 Task: Create a due date automation trigger when advanced on, 2 hours before a card is due add fields without custom field "Resume" set to 10.
Action: Mouse moved to (1209, 347)
Screenshot: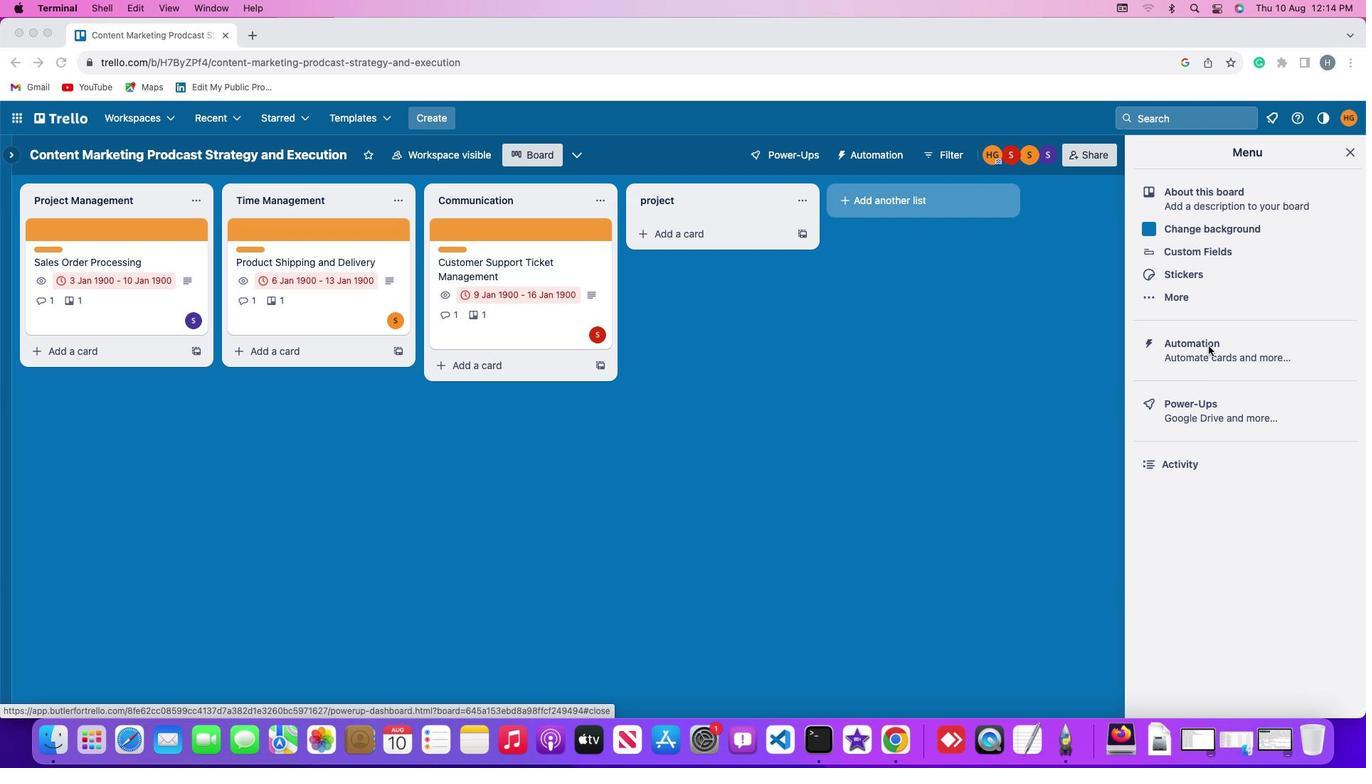 
Action: Mouse pressed left at (1209, 347)
Screenshot: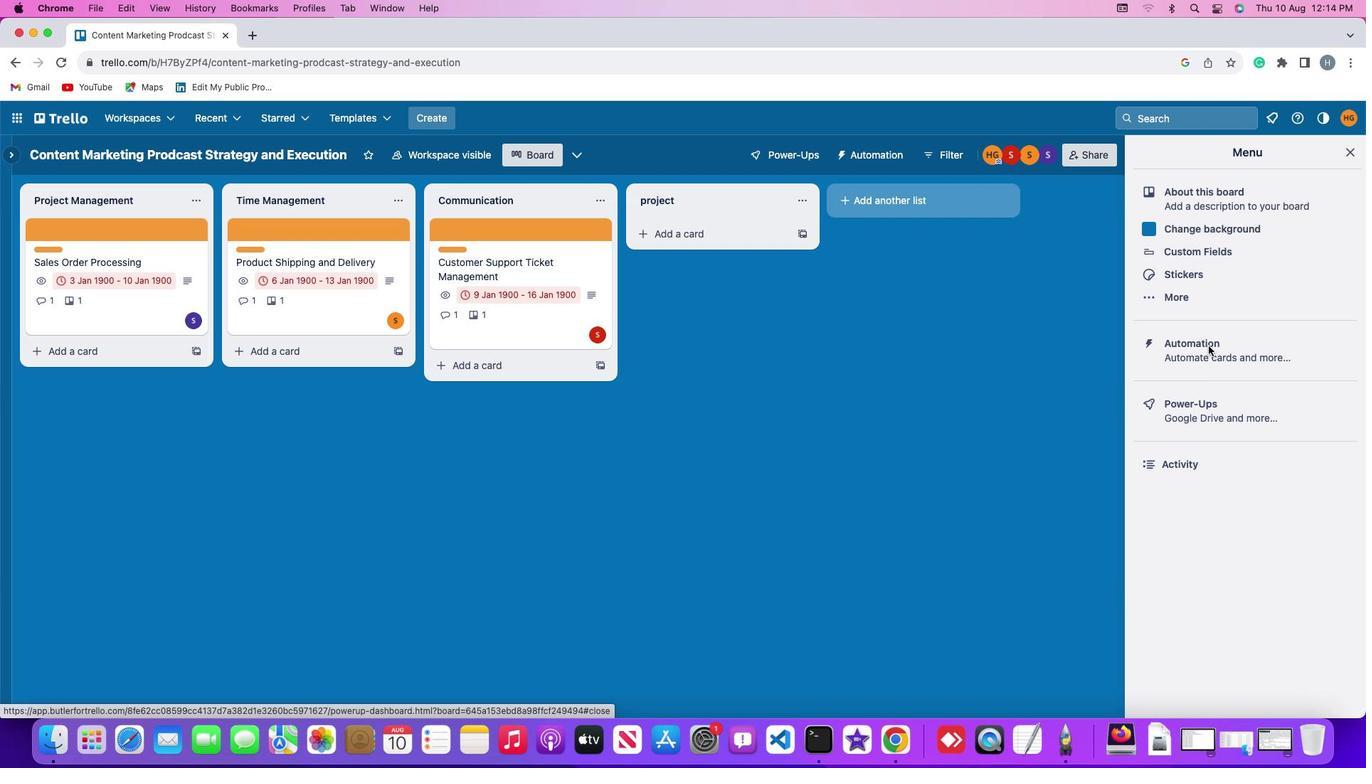 
Action: Mouse pressed left at (1209, 347)
Screenshot: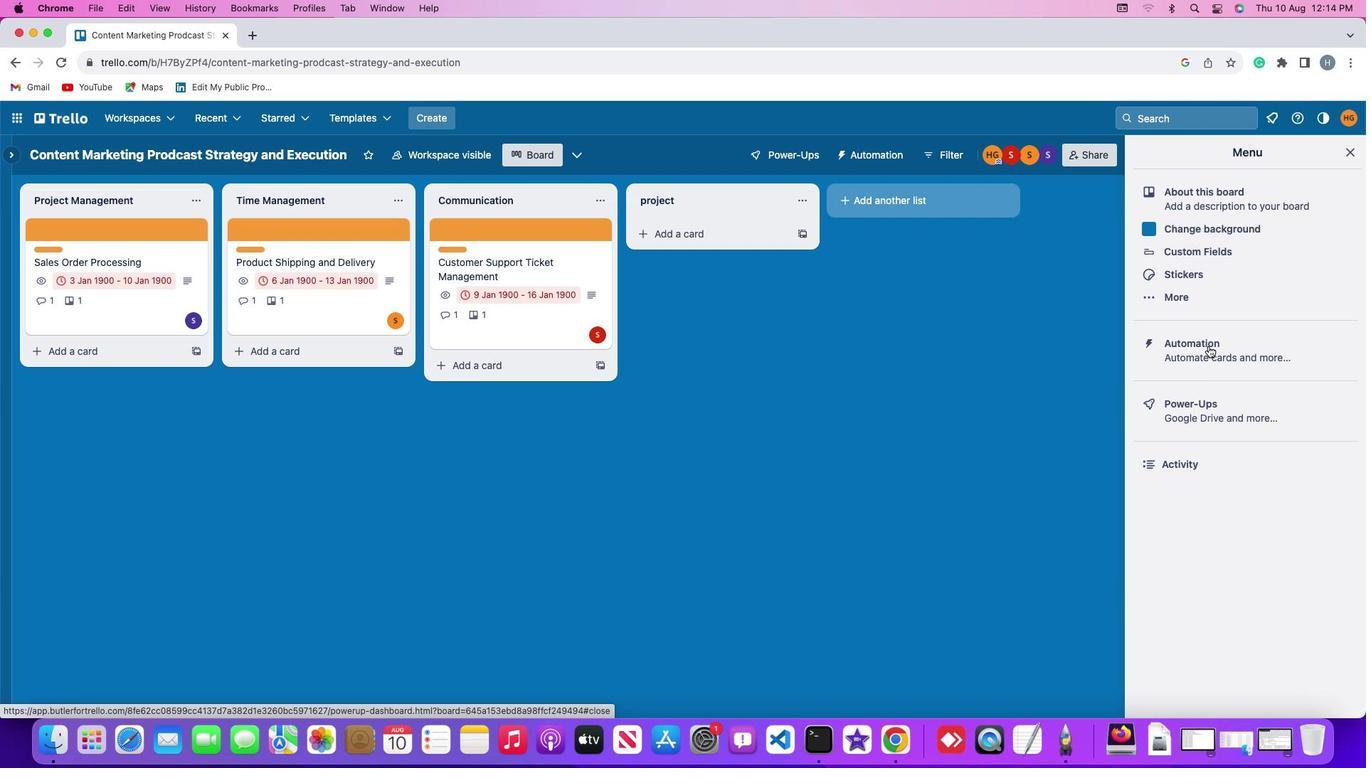 
Action: Mouse moved to (72, 332)
Screenshot: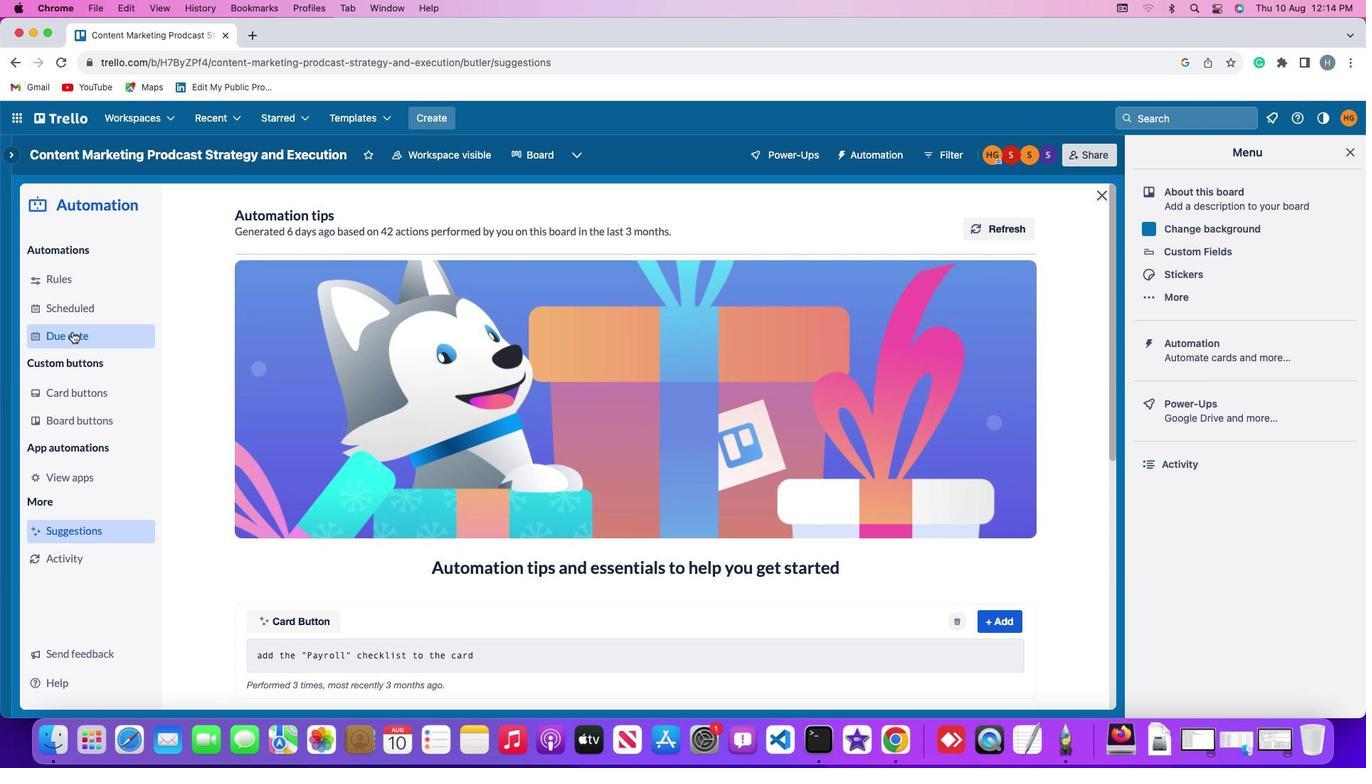 
Action: Mouse pressed left at (72, 332)
Screenshot: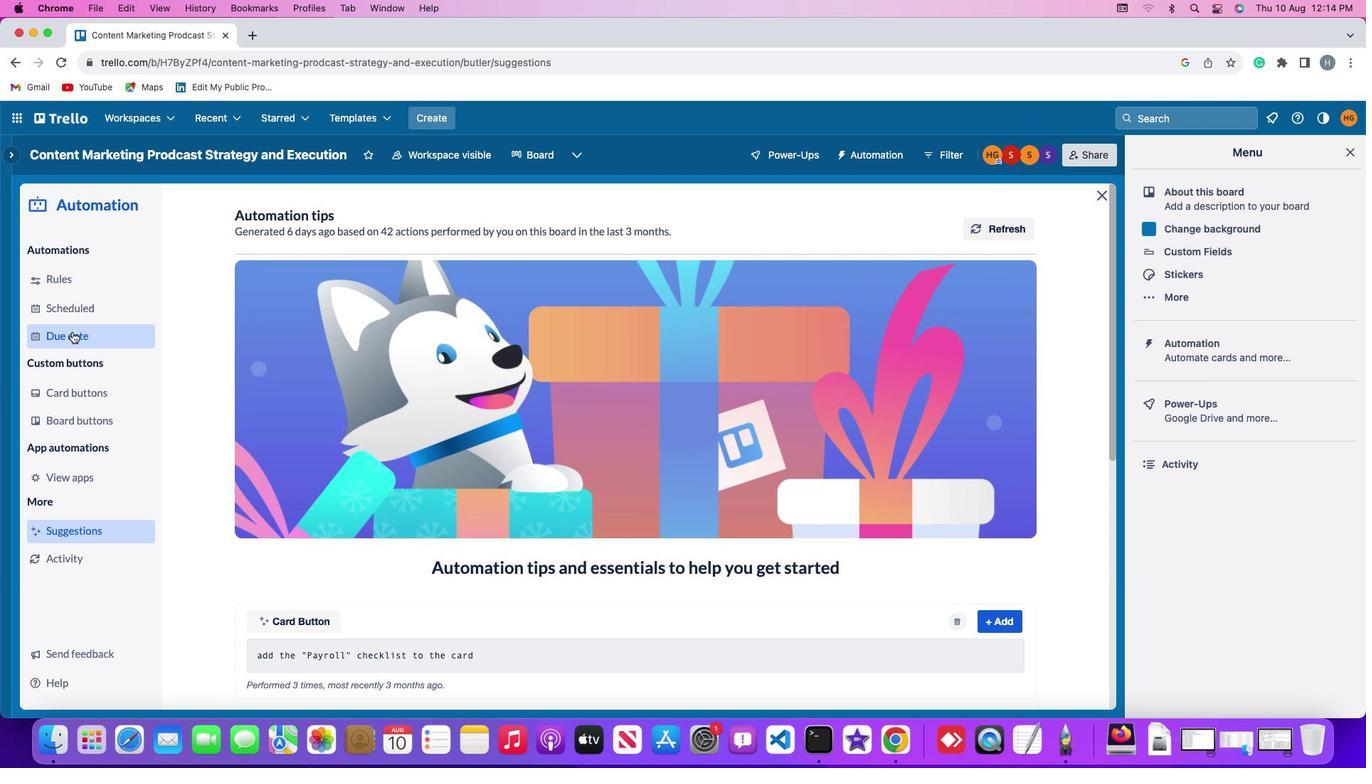 
Action: Mouse moved to (954, 226)
Screenshot: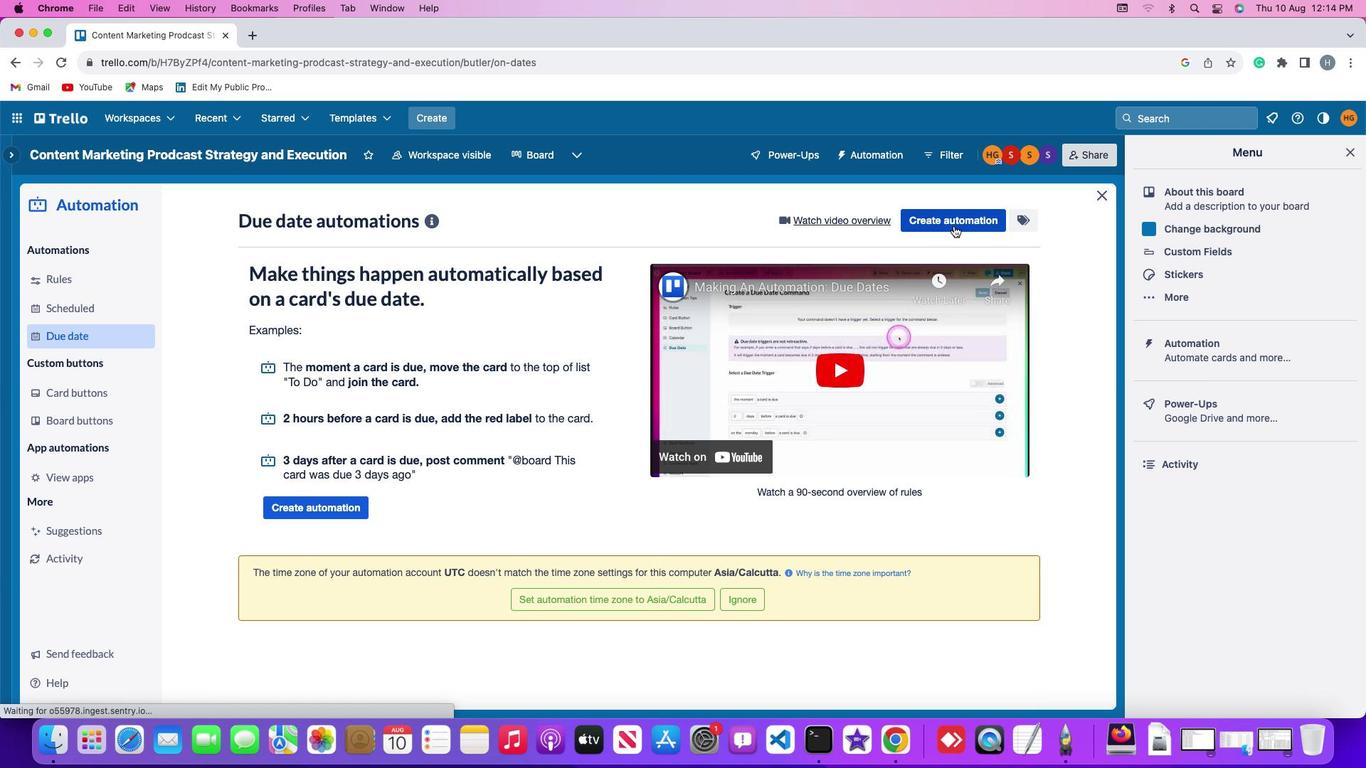 
Action: Mouse pressed left at (954, 226)
Screenshot: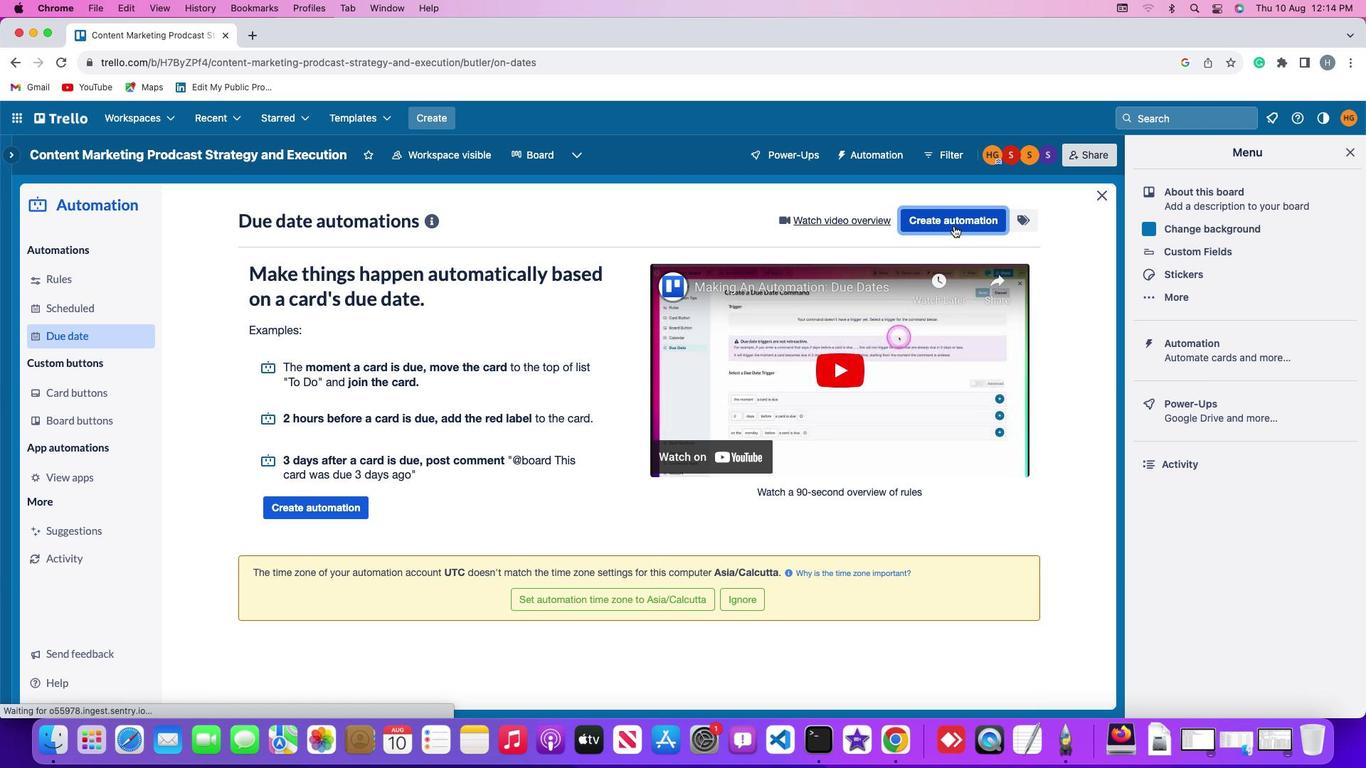 
Action: Mouse moved to (305, 364)
Screenshot: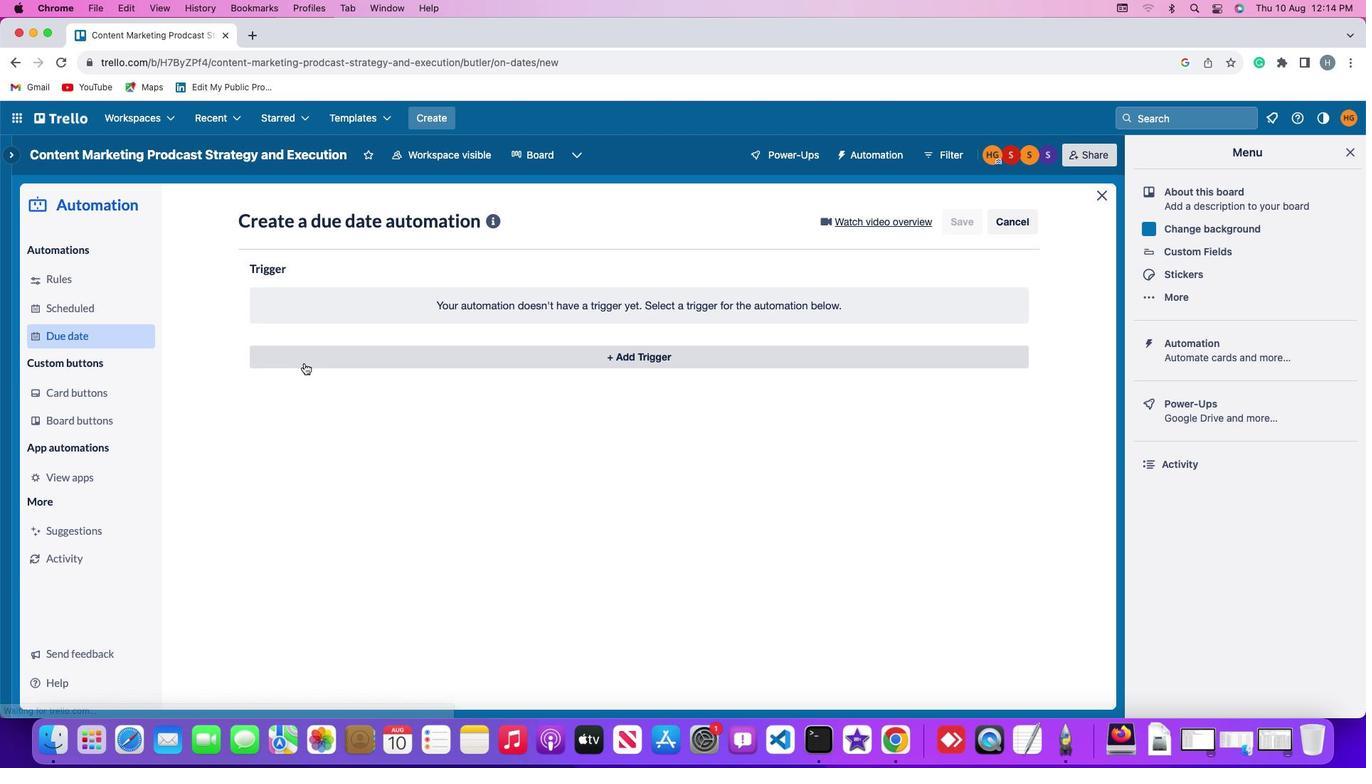 
Action: Mouse pressed left at (305, 364)
Screenshot: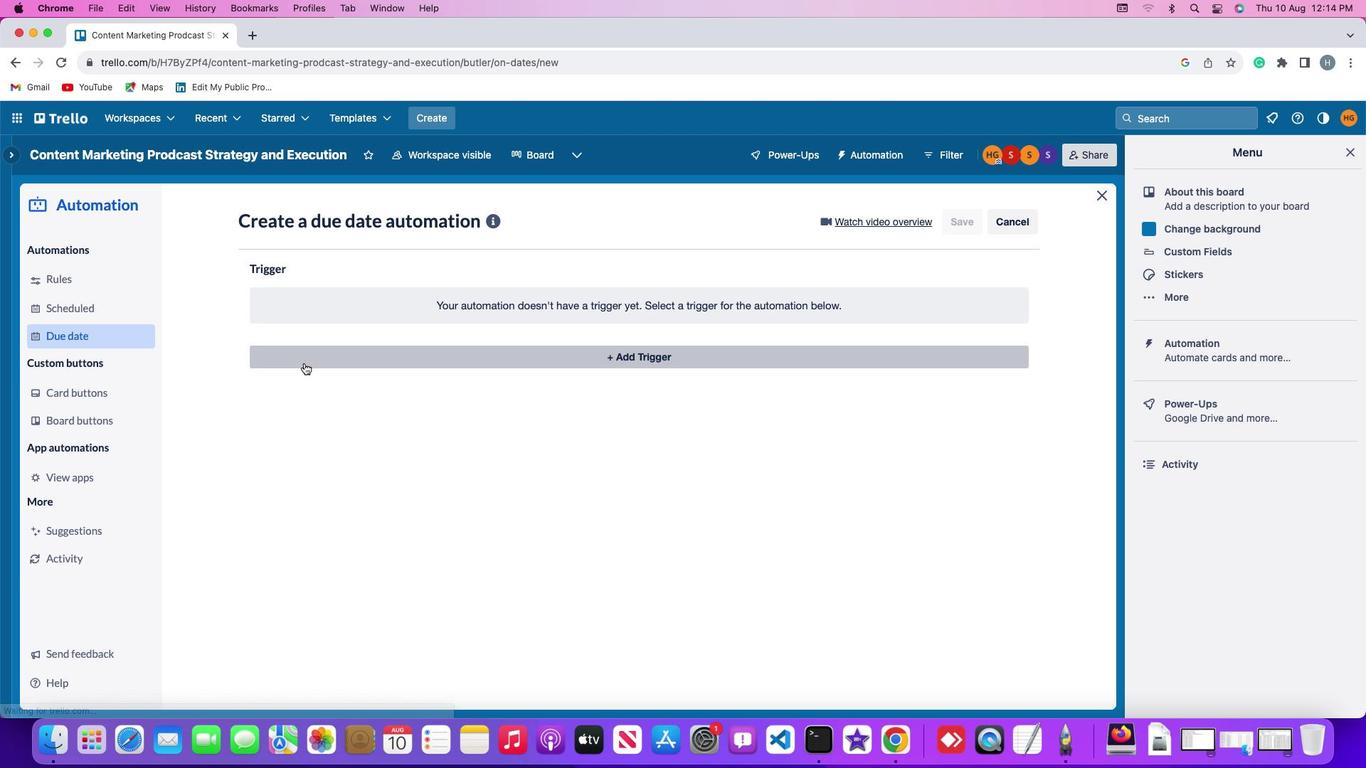 
Action: Mouse moved to (281, 569)
Screenshot: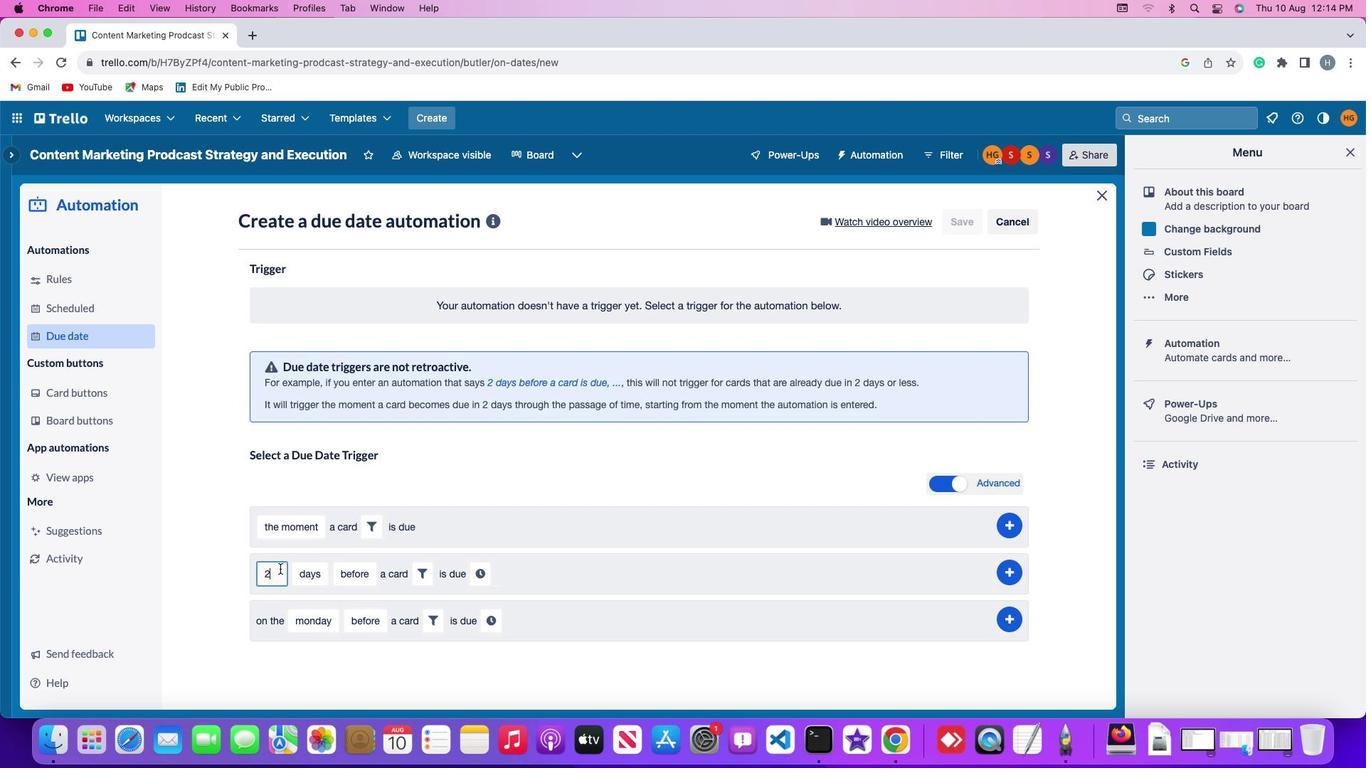 
Action: Mouse pressed left at (281, 569)
Screenshot: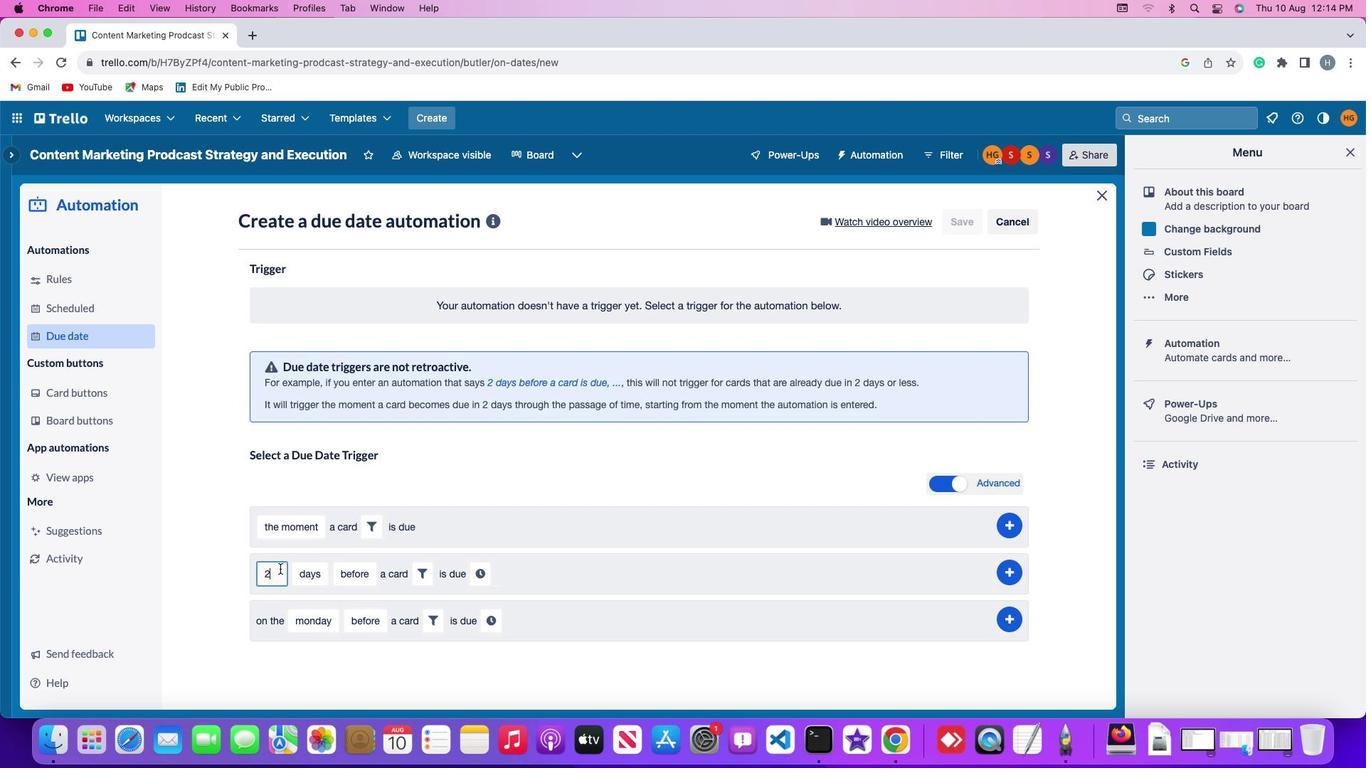 
Action: Mouse moved to (281, 564)
Screenshot: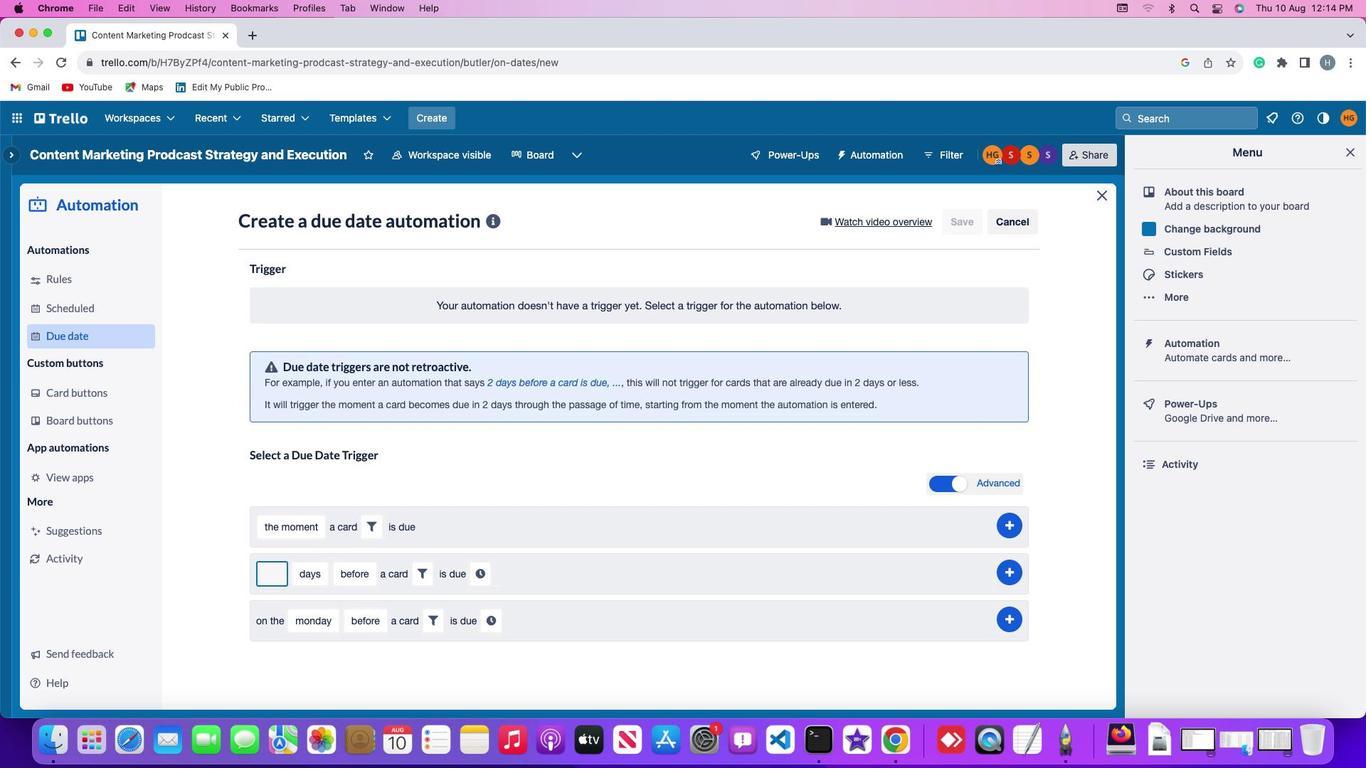 
Action: Key pressed Key.backspace
Screenshot: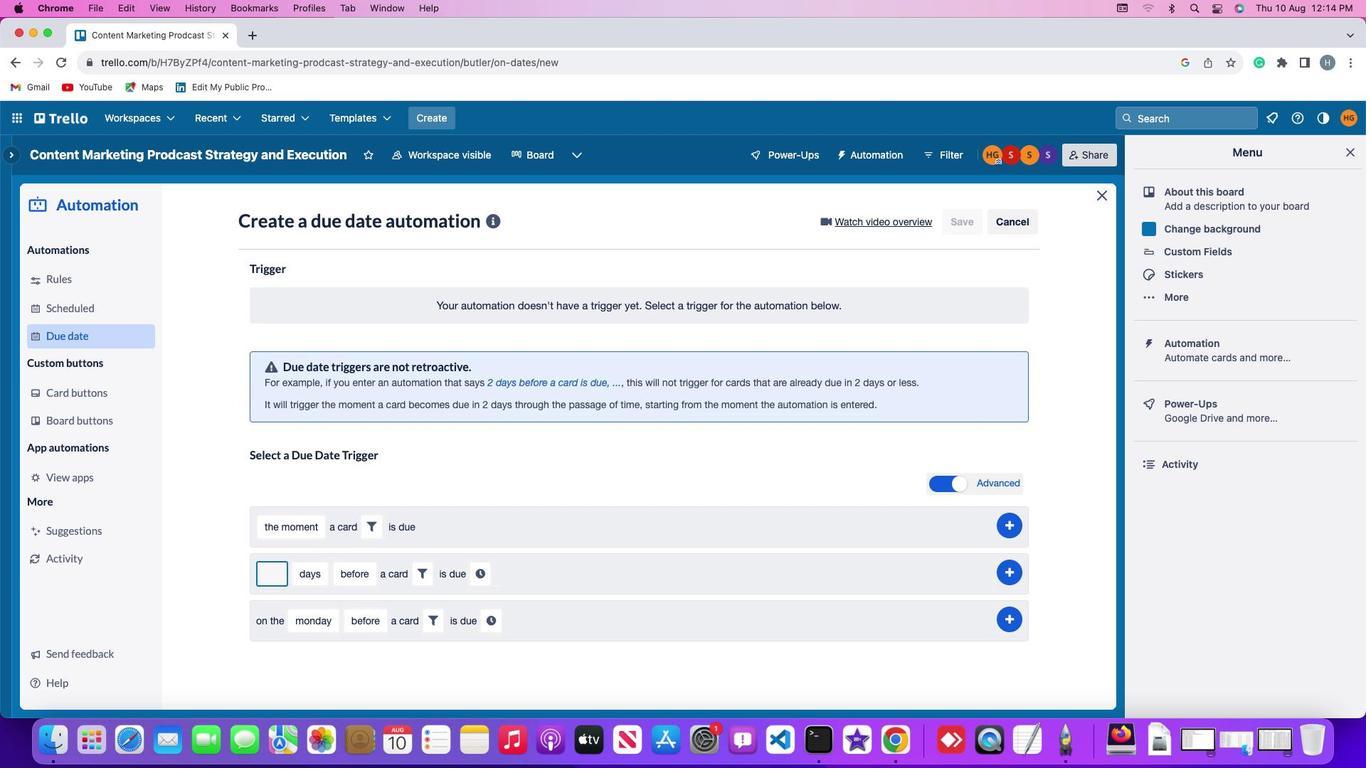 
Action: Mouse moved to (282, 564)
Screenshot: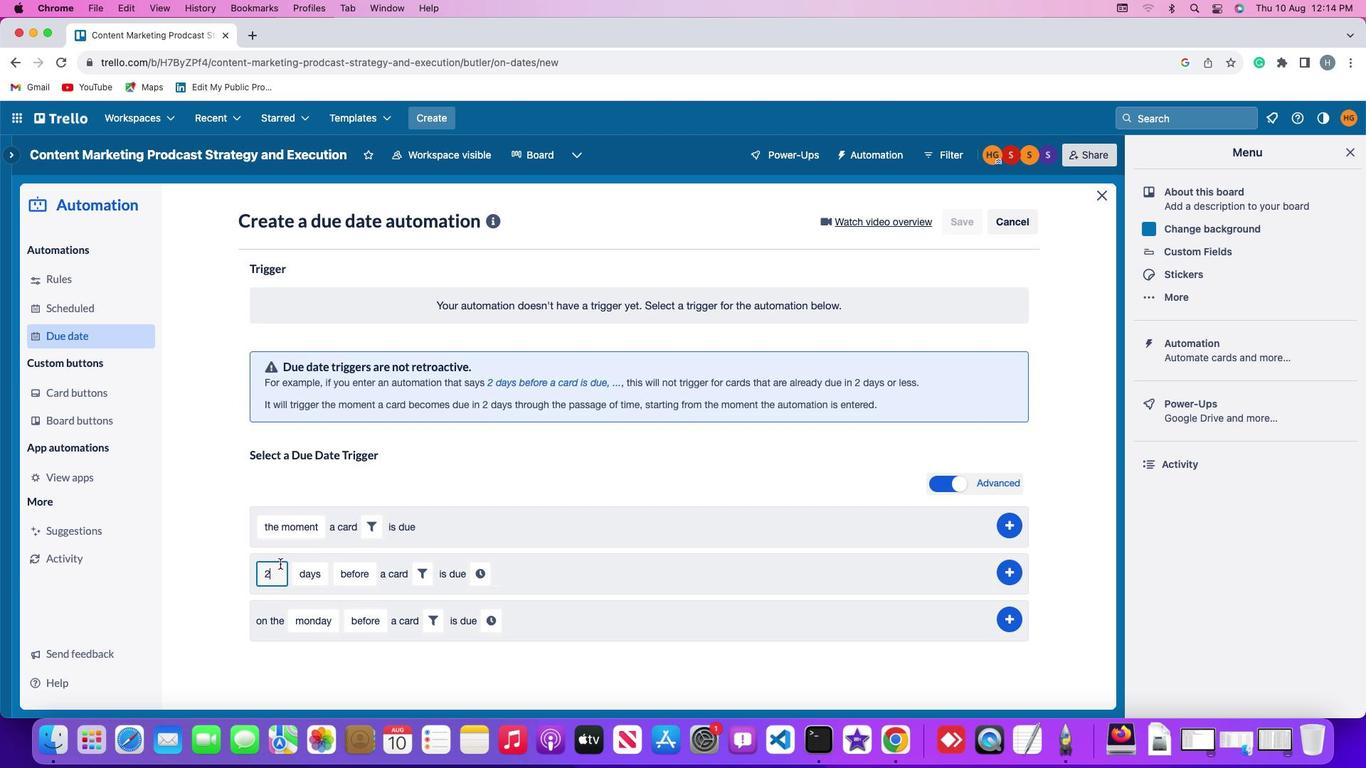 
Action: Key pressed '2'
Screenshot: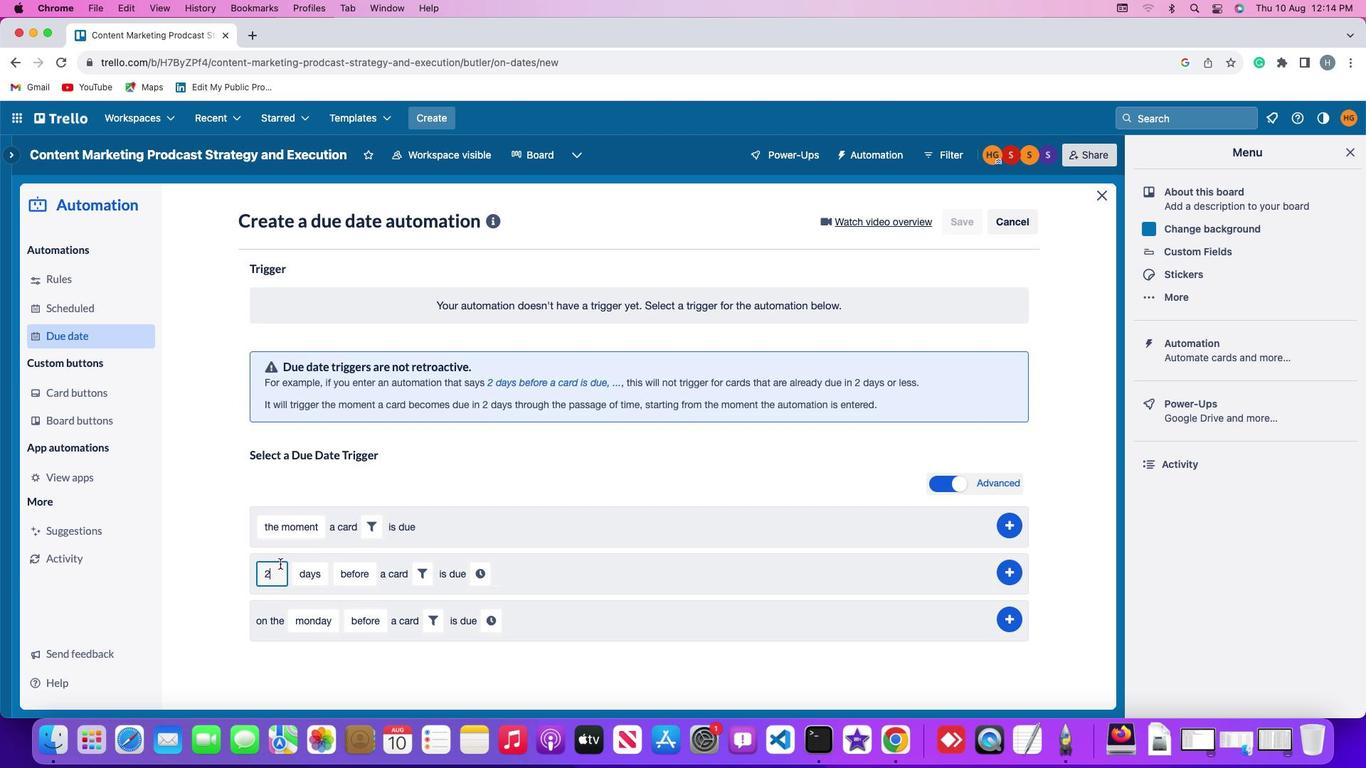 
Action: Mouse moved to (304, 569)
Screenshot: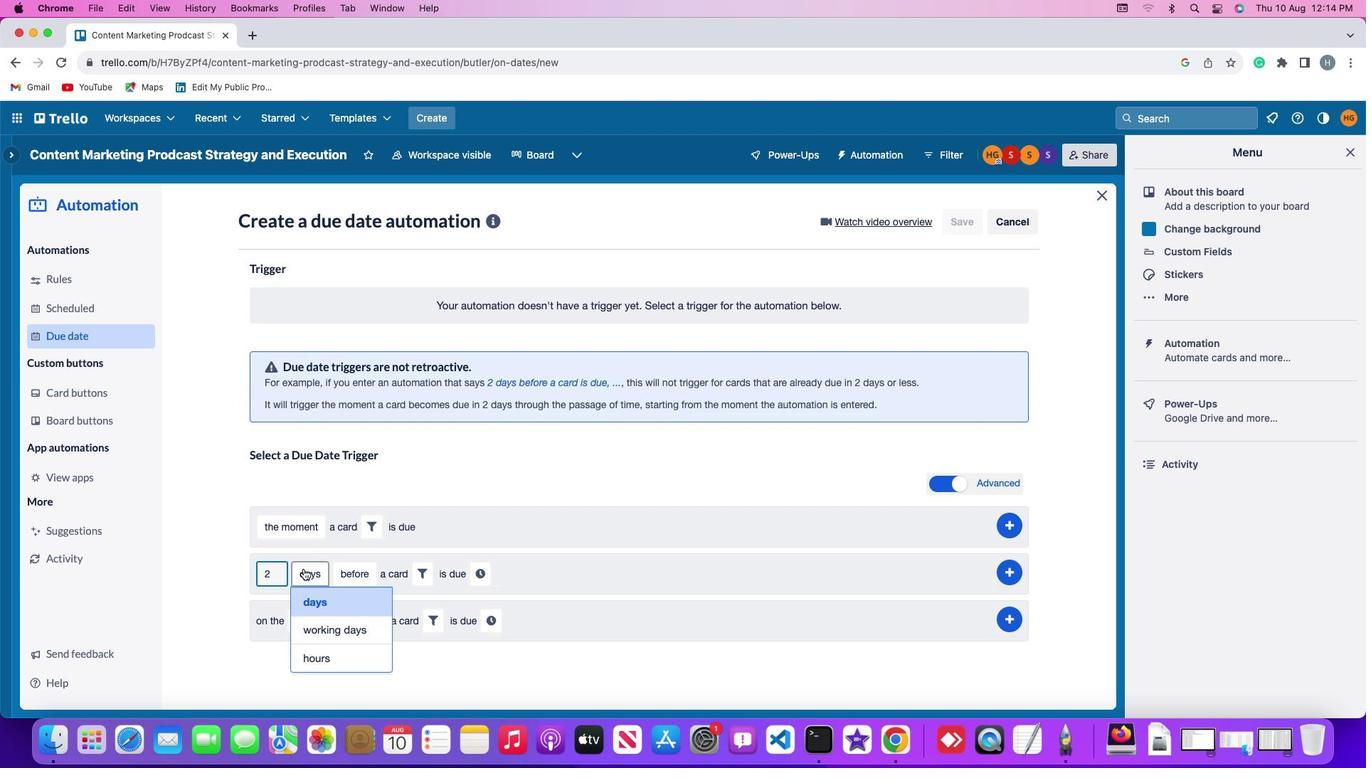 
Action: Mouse pressed left at (304, 569)
Screenshot: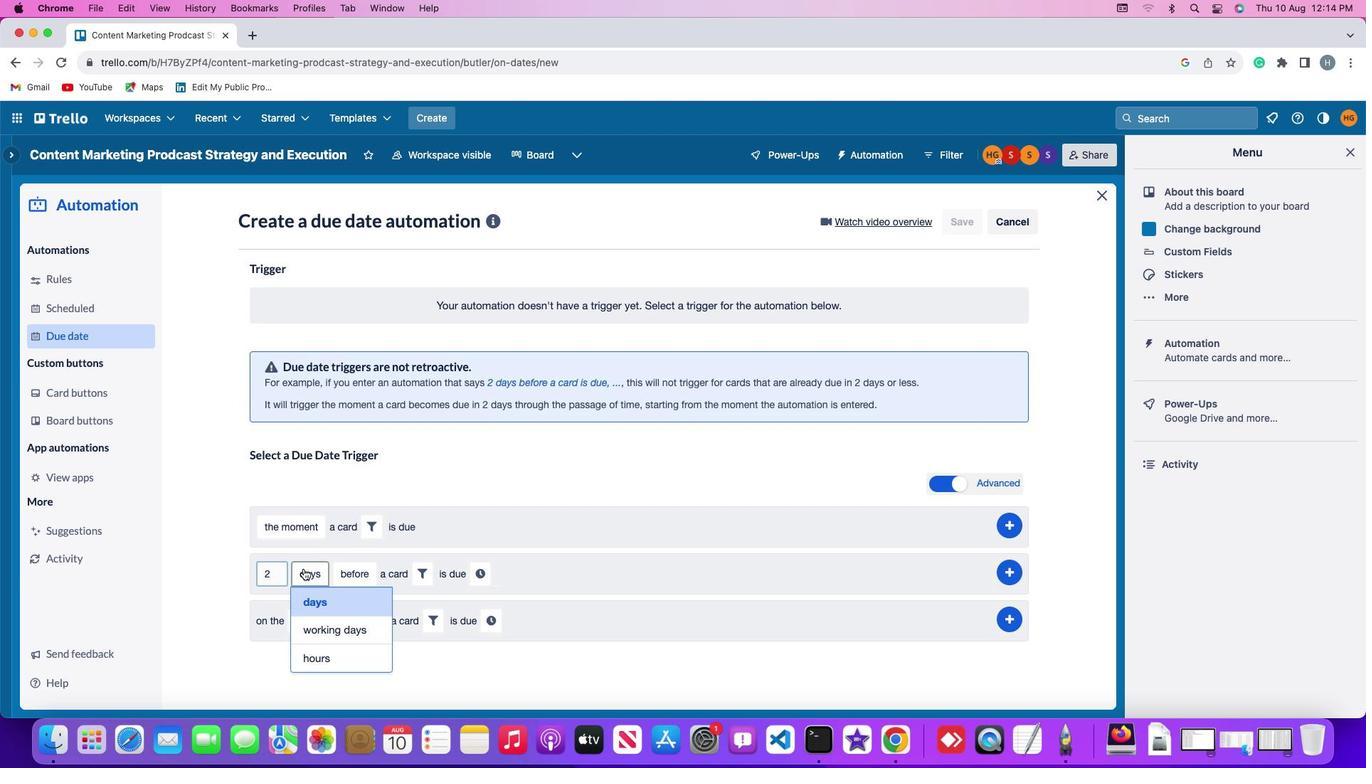 
Action: Mouse moved to (318, 656)
Screenshot: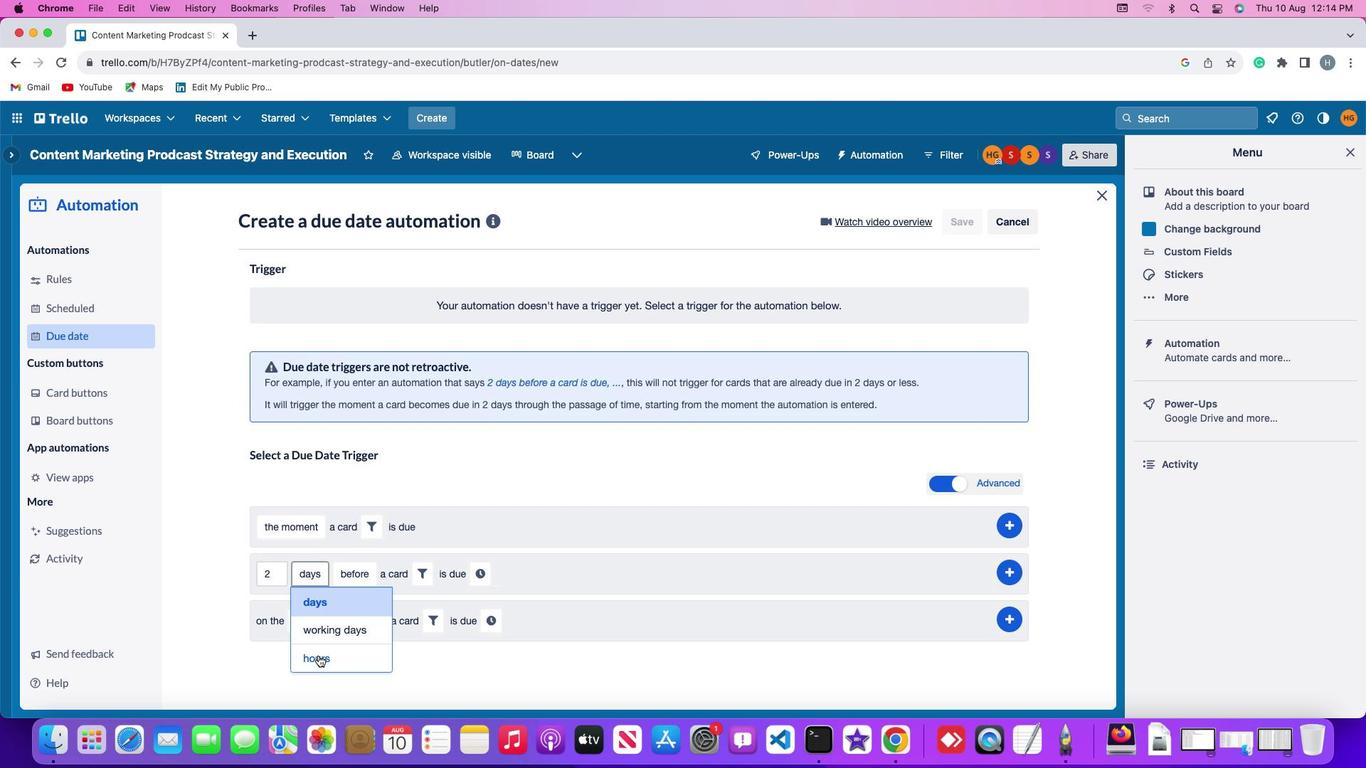 
Action: Mouse pressed left at (318, 656)
Screenshot: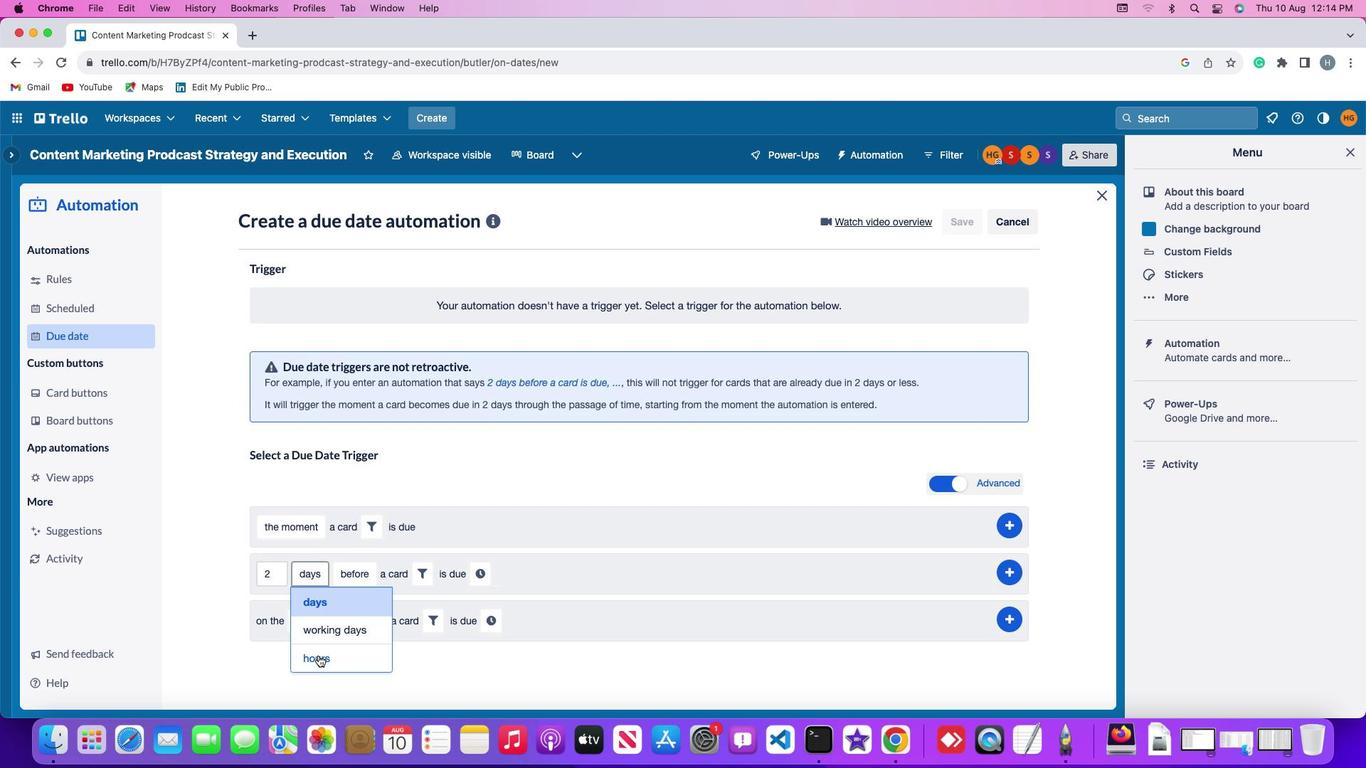
Action: Mouse moved to (360, 577)
Screenshot: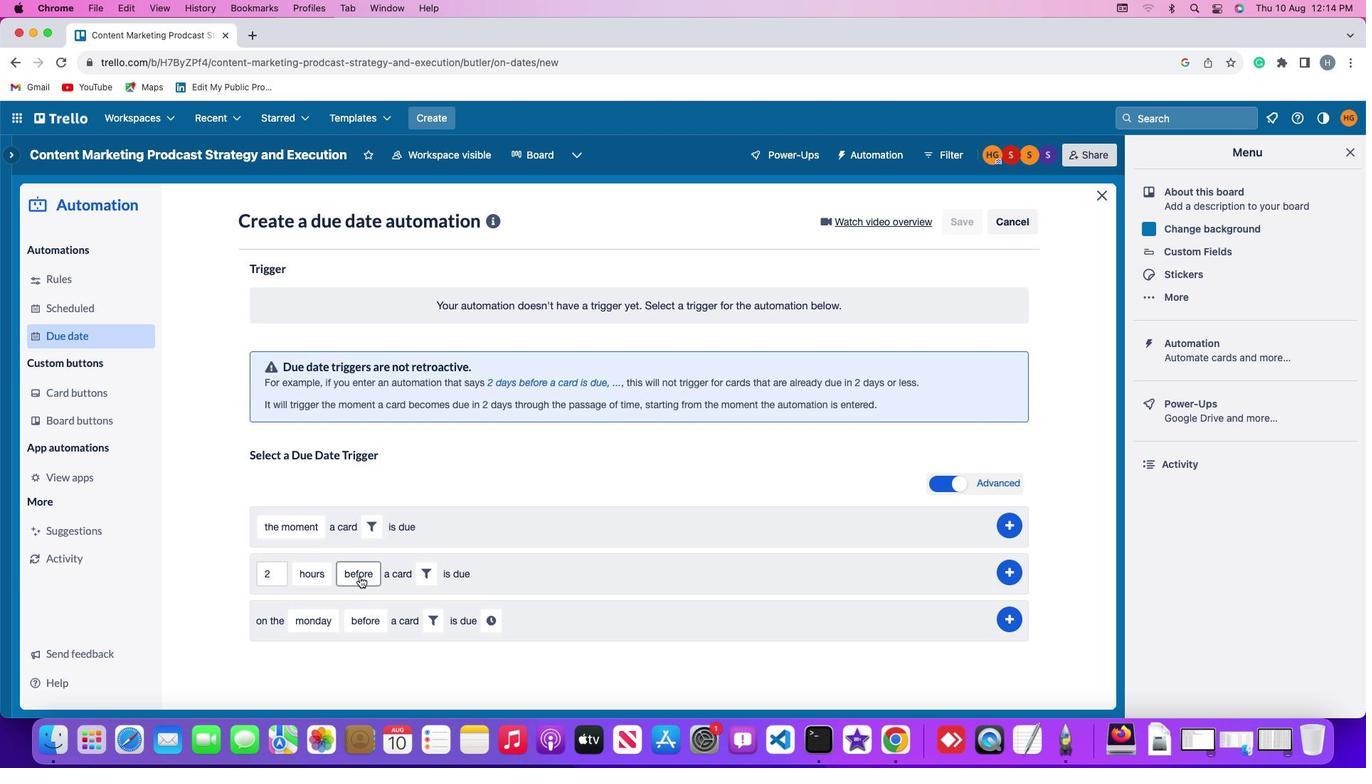 
Action: Mouse pressed left at (360, 577)
Screenshot: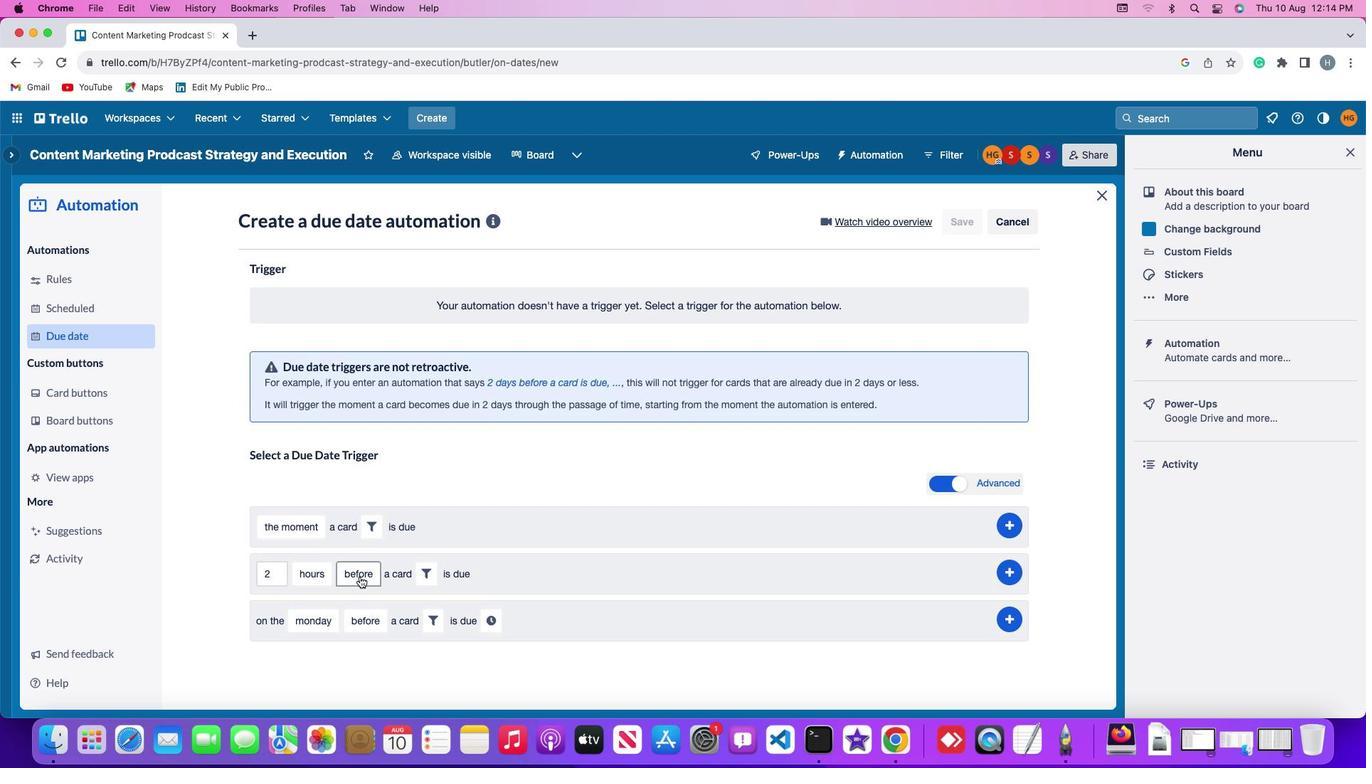 
Action: Mouse moved to (366, 606)
Screenshot: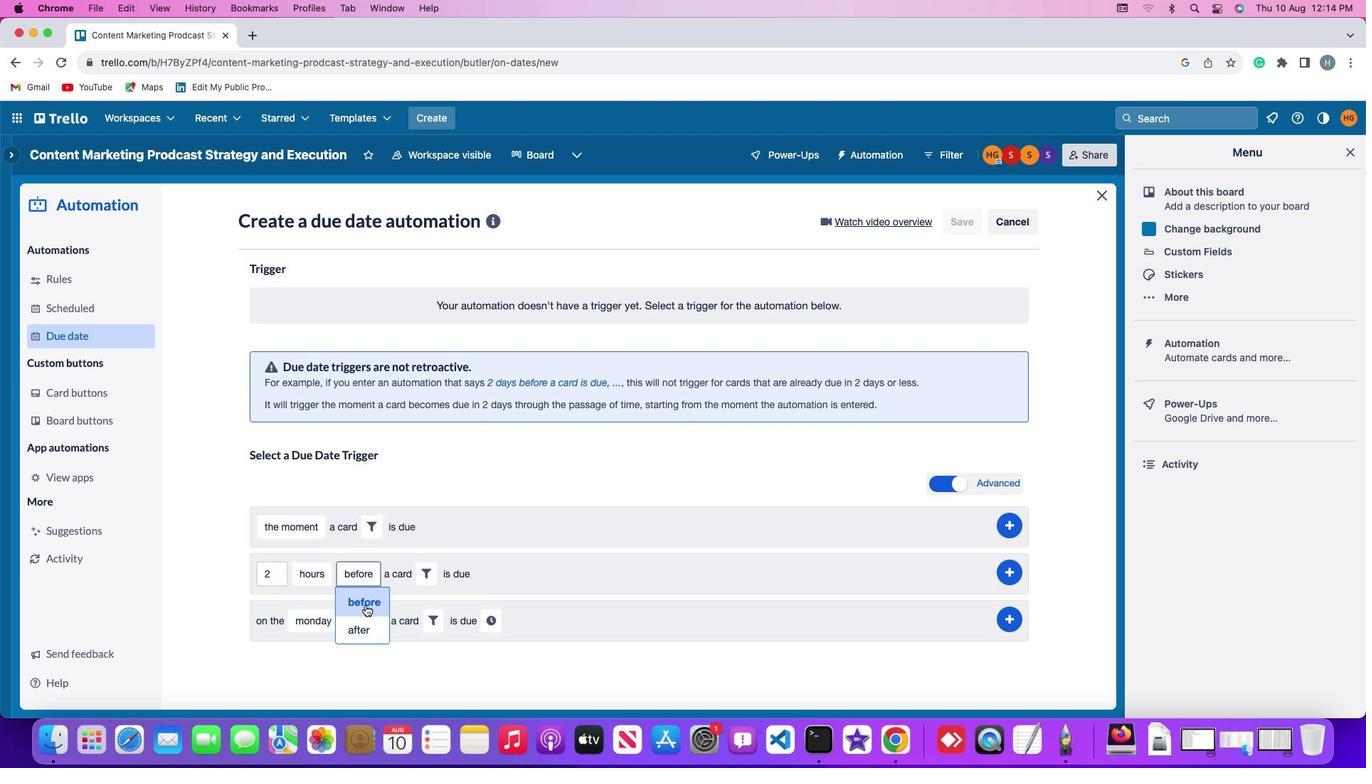
Action: Mouse pressed left at (366, 606)
Screenshot: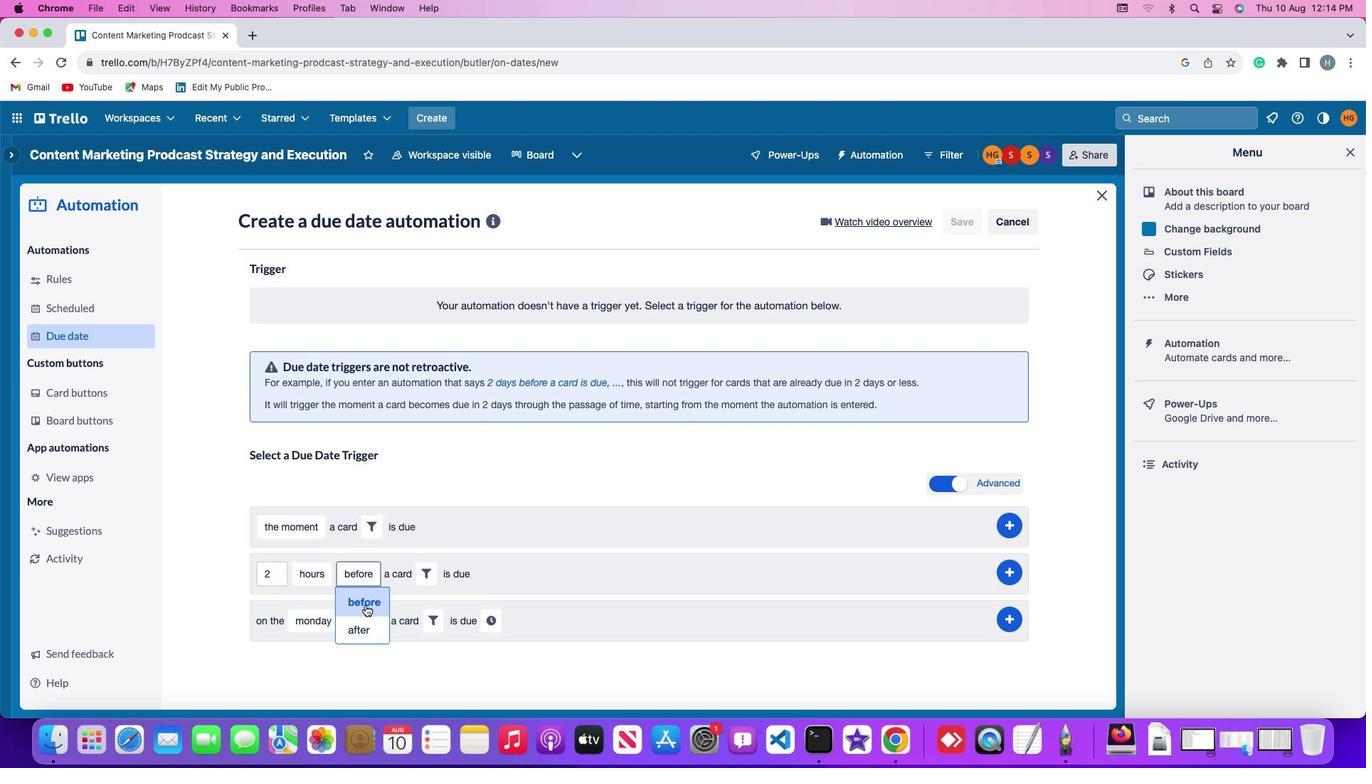 
Action: Mouse moved to (424, 577)
Screenshot: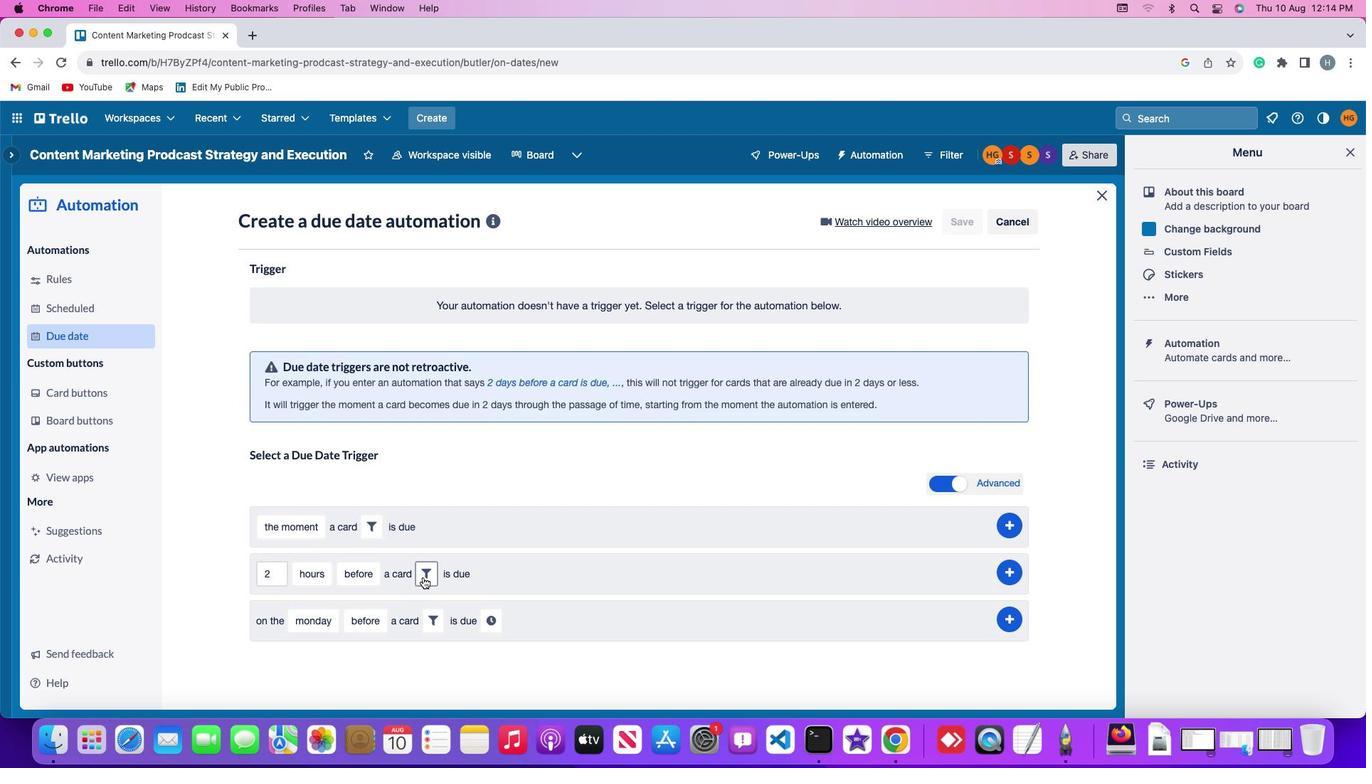 
Action: Mouse pressed left at (424, 577)
Screenshot: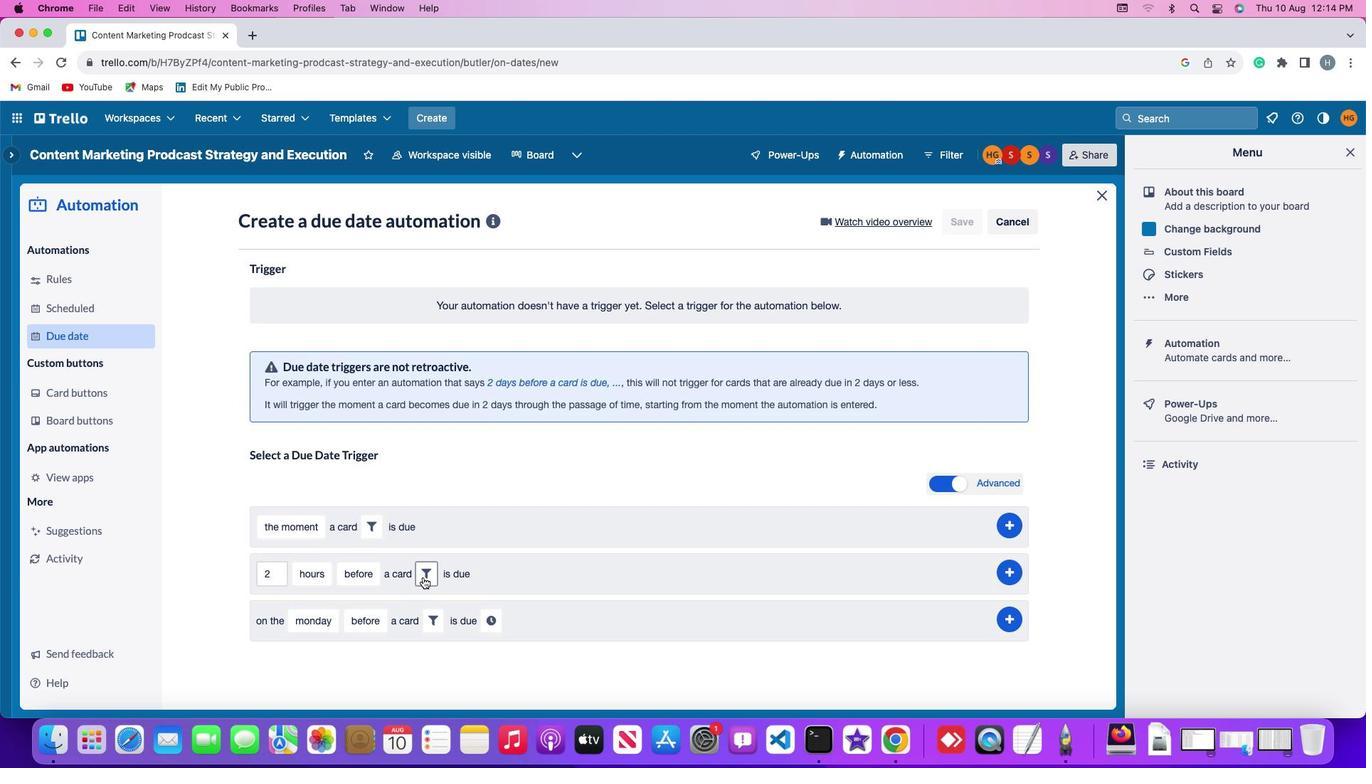
Action: Mouse moved to (670, 620)
Screenshot: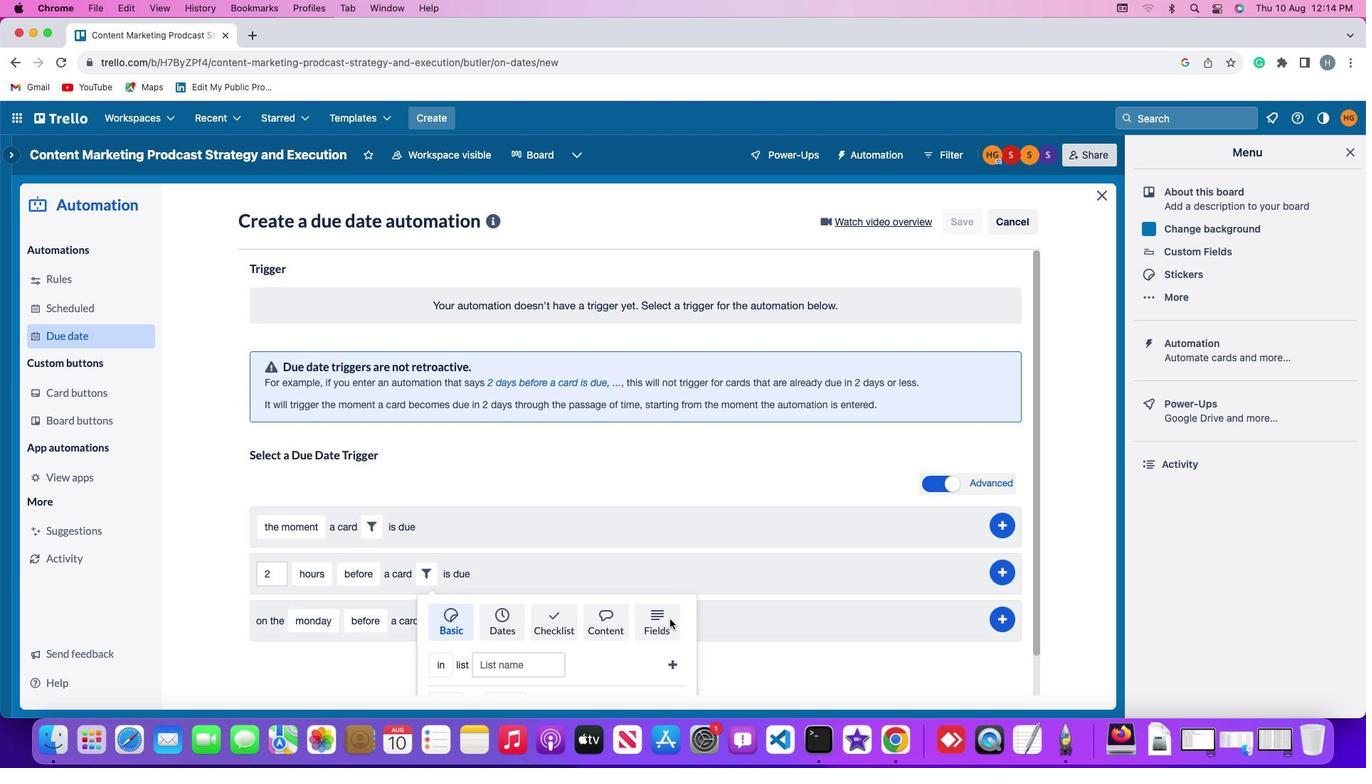 
Action: Mouse pressed left at (670, 620)
Screenshot: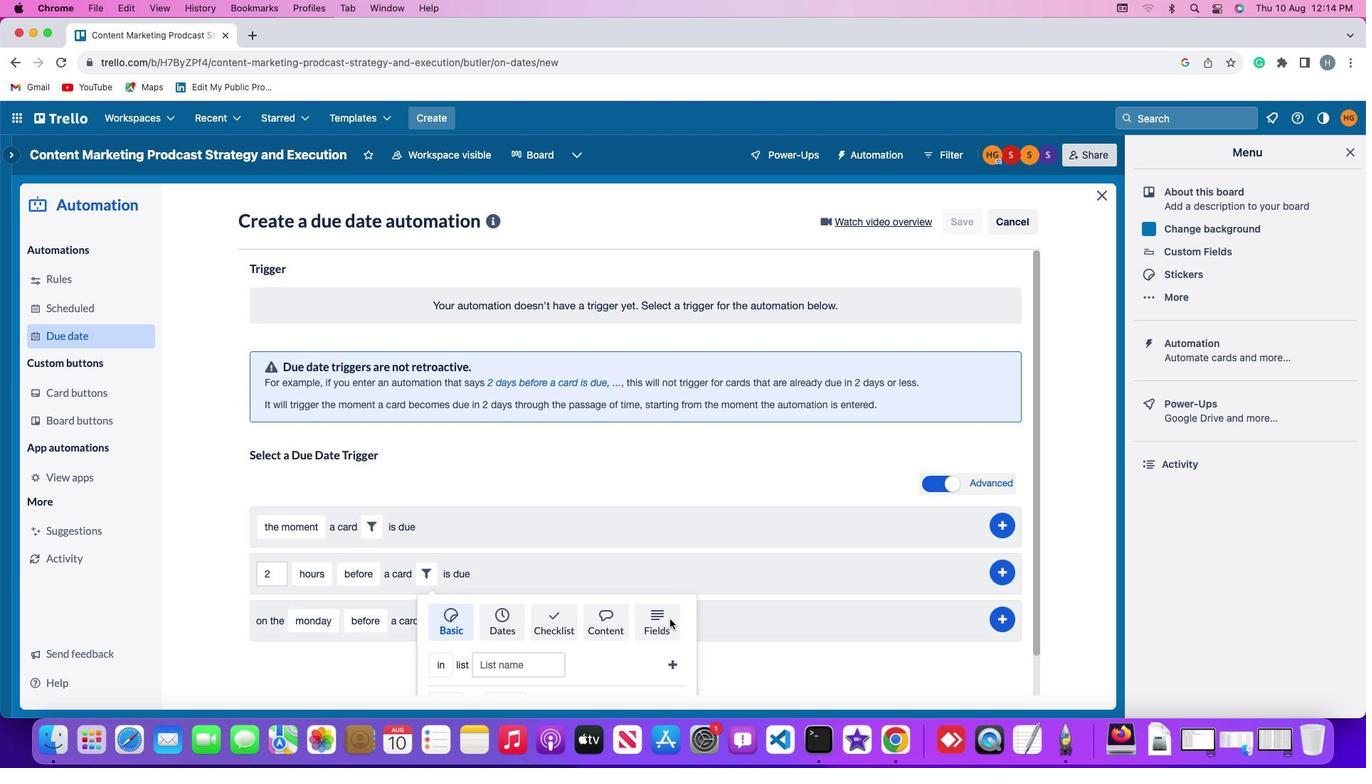 
Action: Mouse moved to (391, 653)
Screenshot: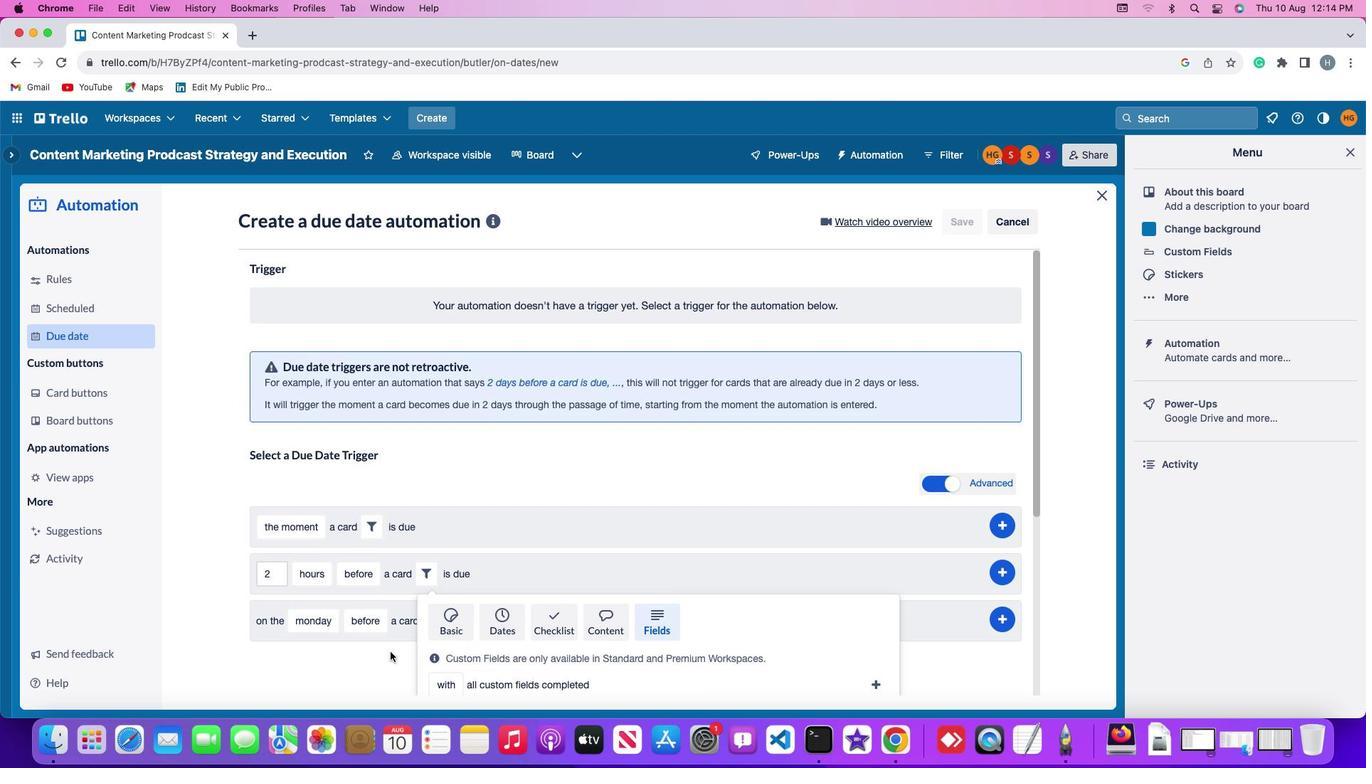 
Action: Mouse scrolled (391, 653) with delta (0, 0)
Screenshot: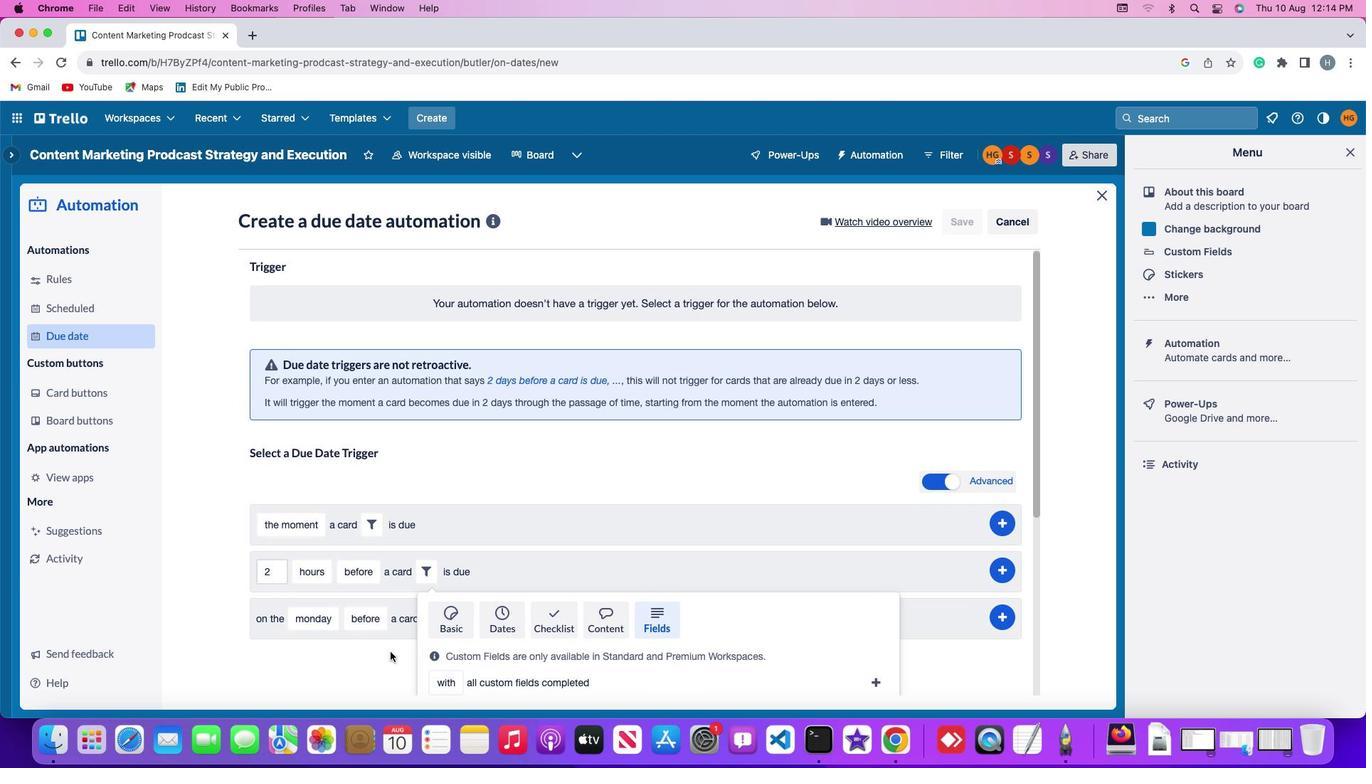 
Action: Mouse scrolled (391, 653) with delta (0, 0)
Screenshot: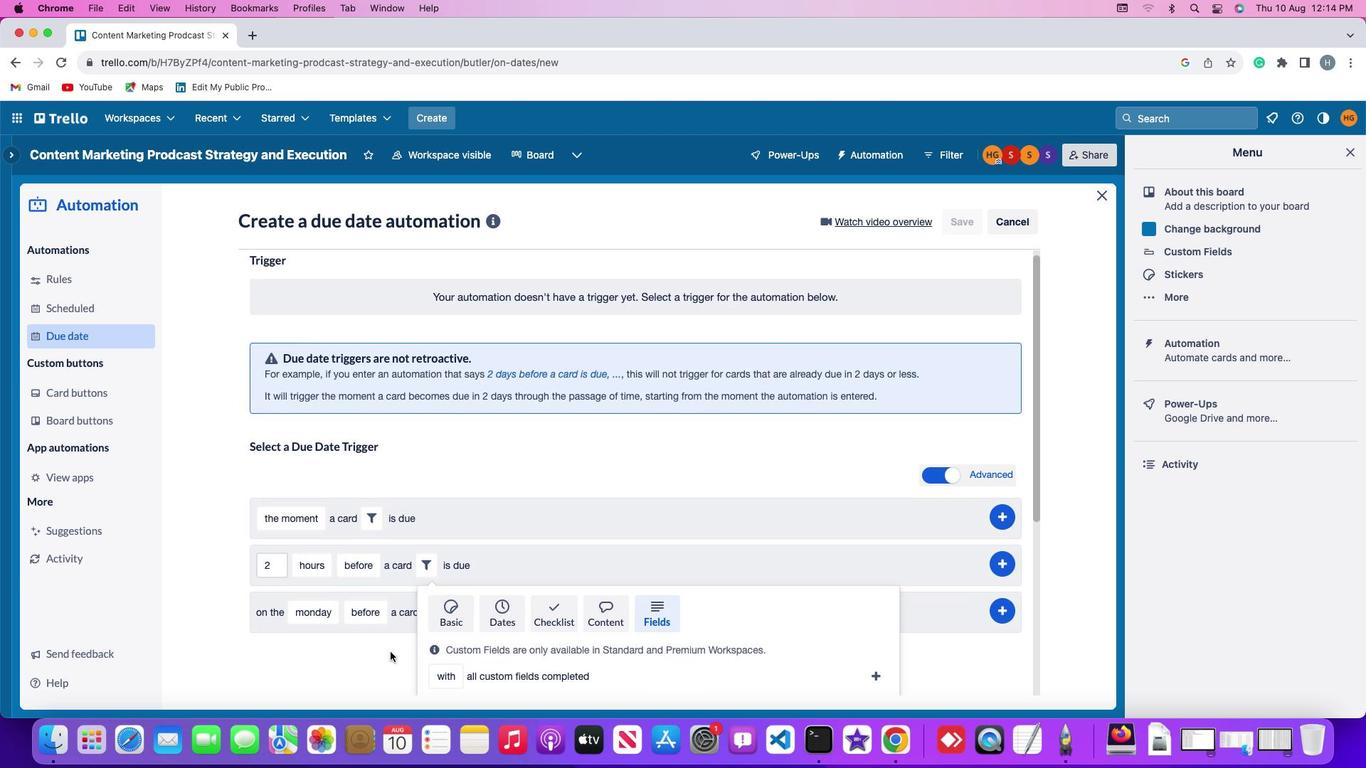 
Action: Mouse scrolled (391, 653) with delta (0, 0)
Screenshot: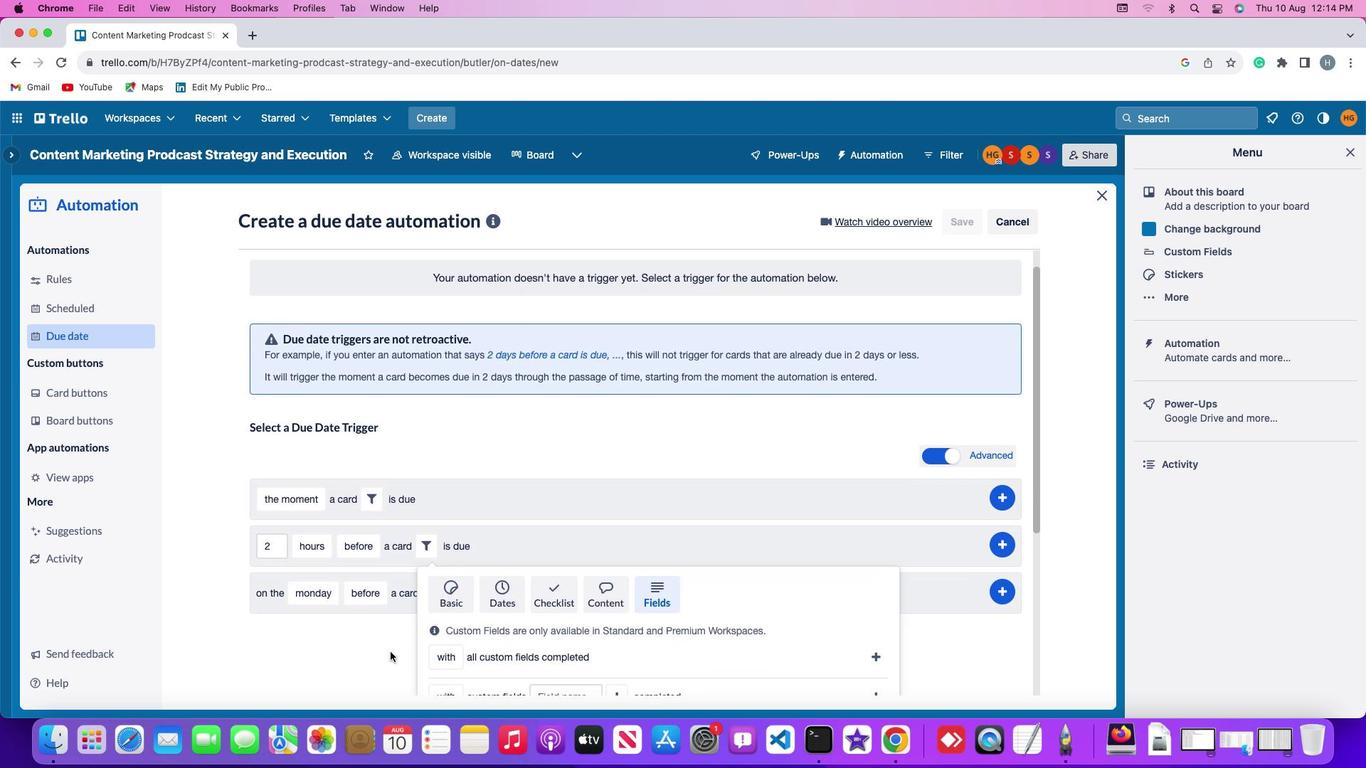 
Action: Mouse scrolled (391, 653) with delta (0, -1)
Screenshot: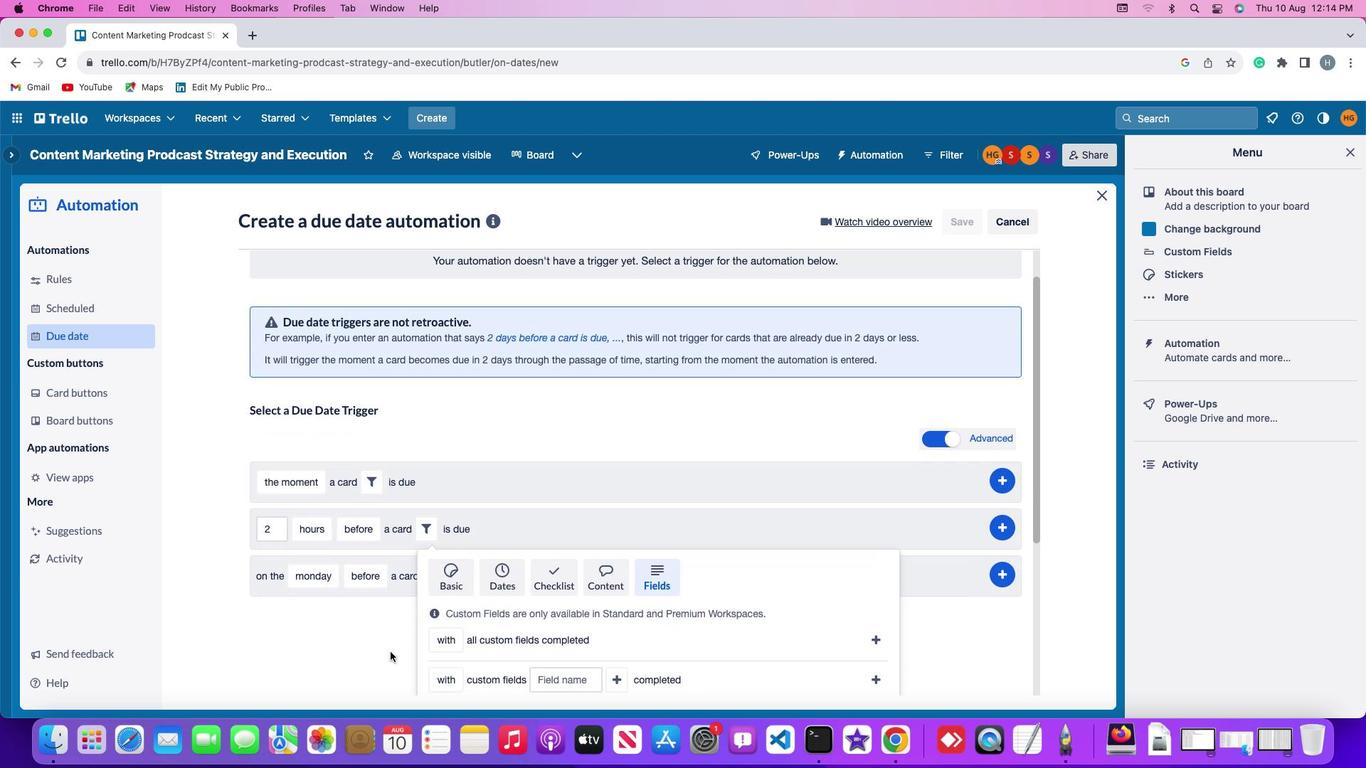 
Action: Mouse scrolled (391, 653) with delta (0, 0)
Screenshot: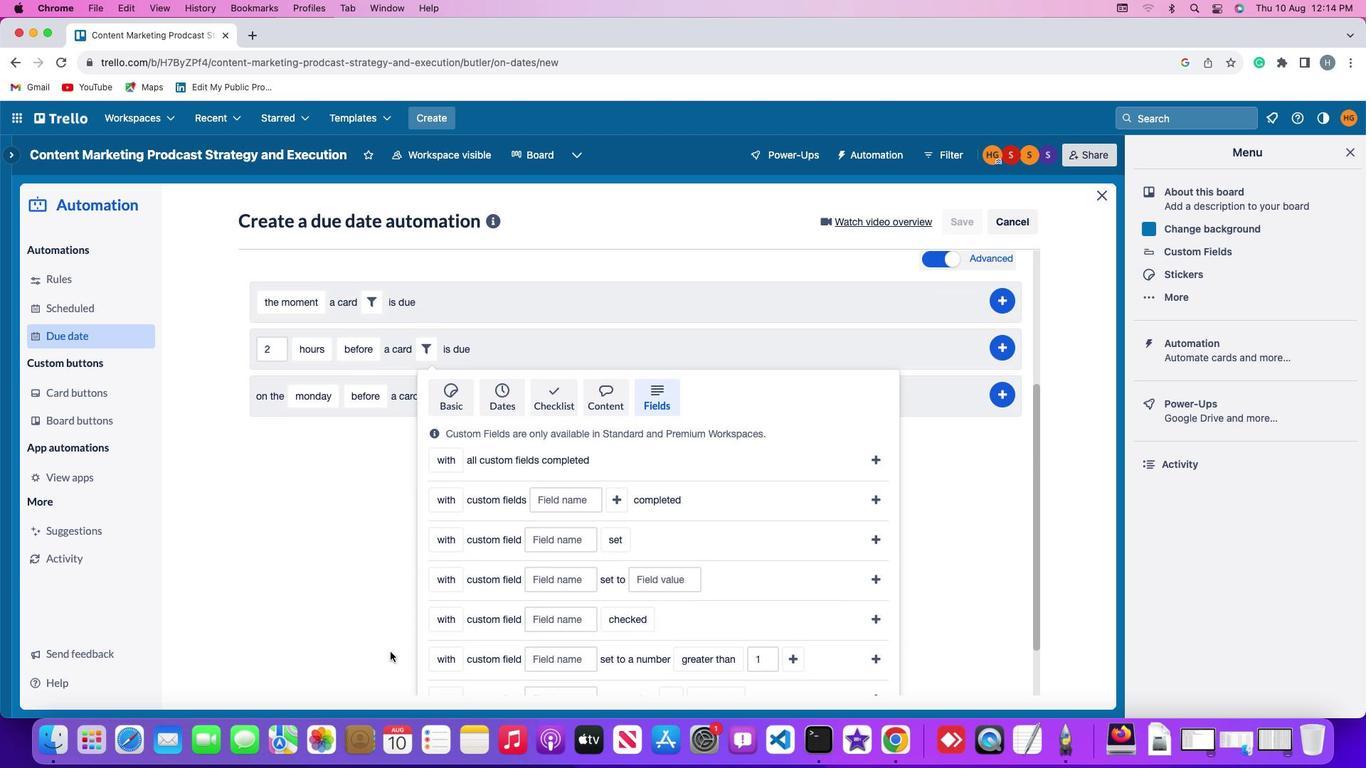 
Action: Mouse scrolled (391, 653) with delta (0, 0)
Screenshot: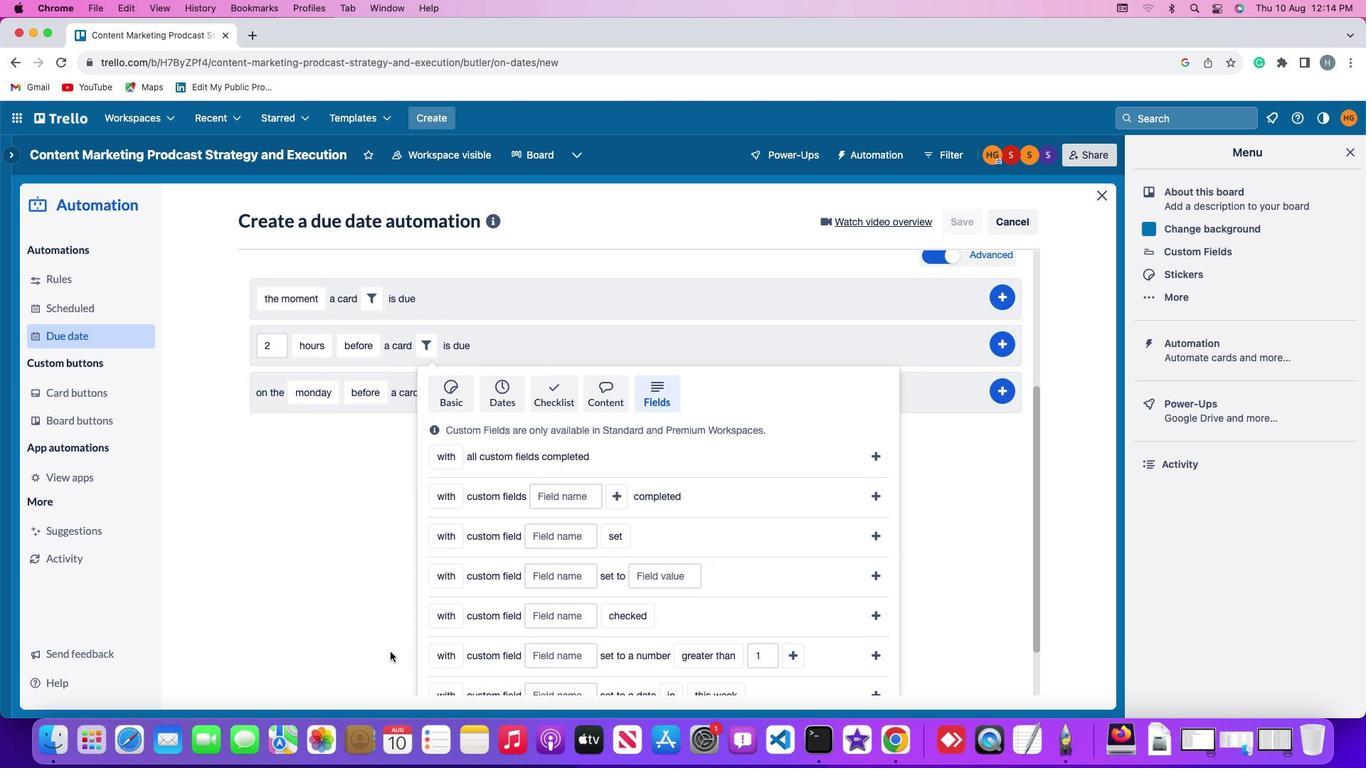 
Action: Mouse scrolled (391, 653) with delta (0, 0)
Screenshot: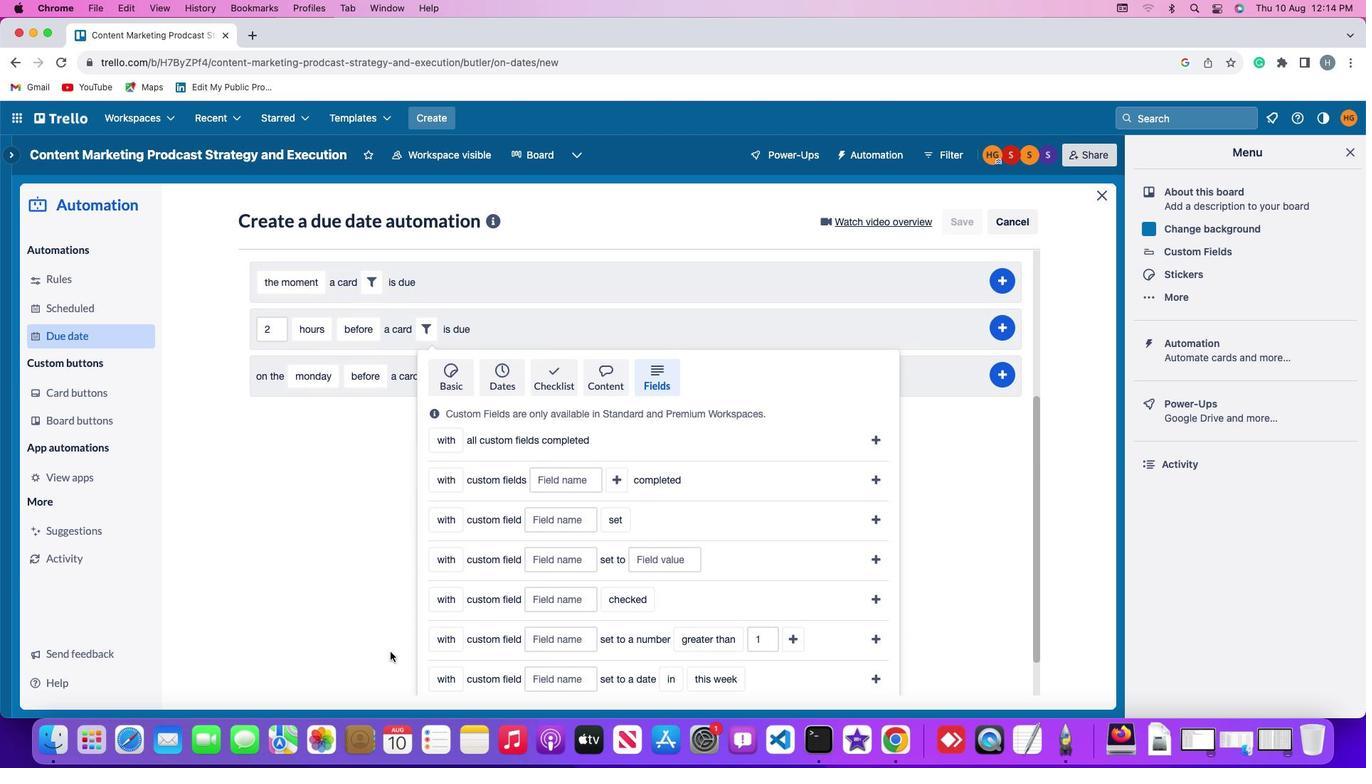 
Action: Mouse scrolled (391, 653) with delta (0, 0)
Screenshot: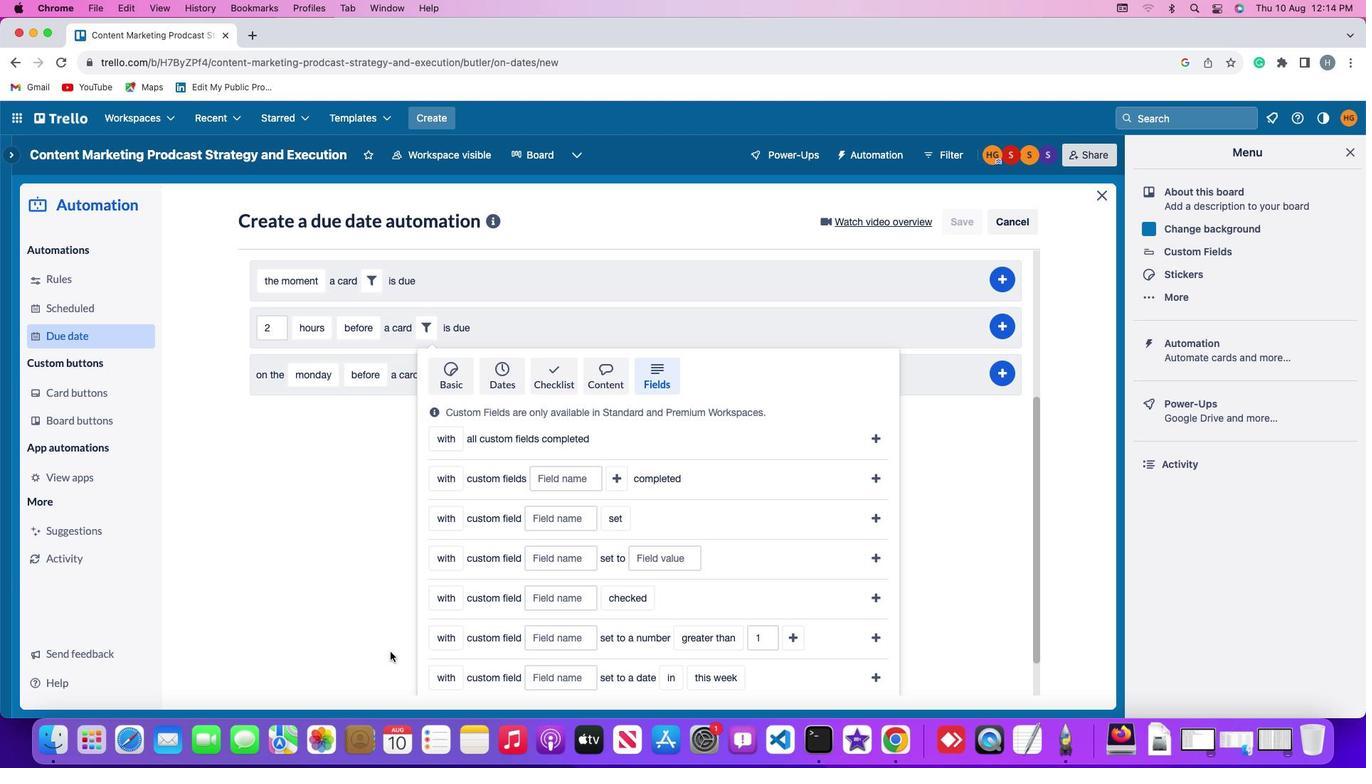 
Action: Mouse scrolled (391, 653) with delta (0, 0)
Screenshot: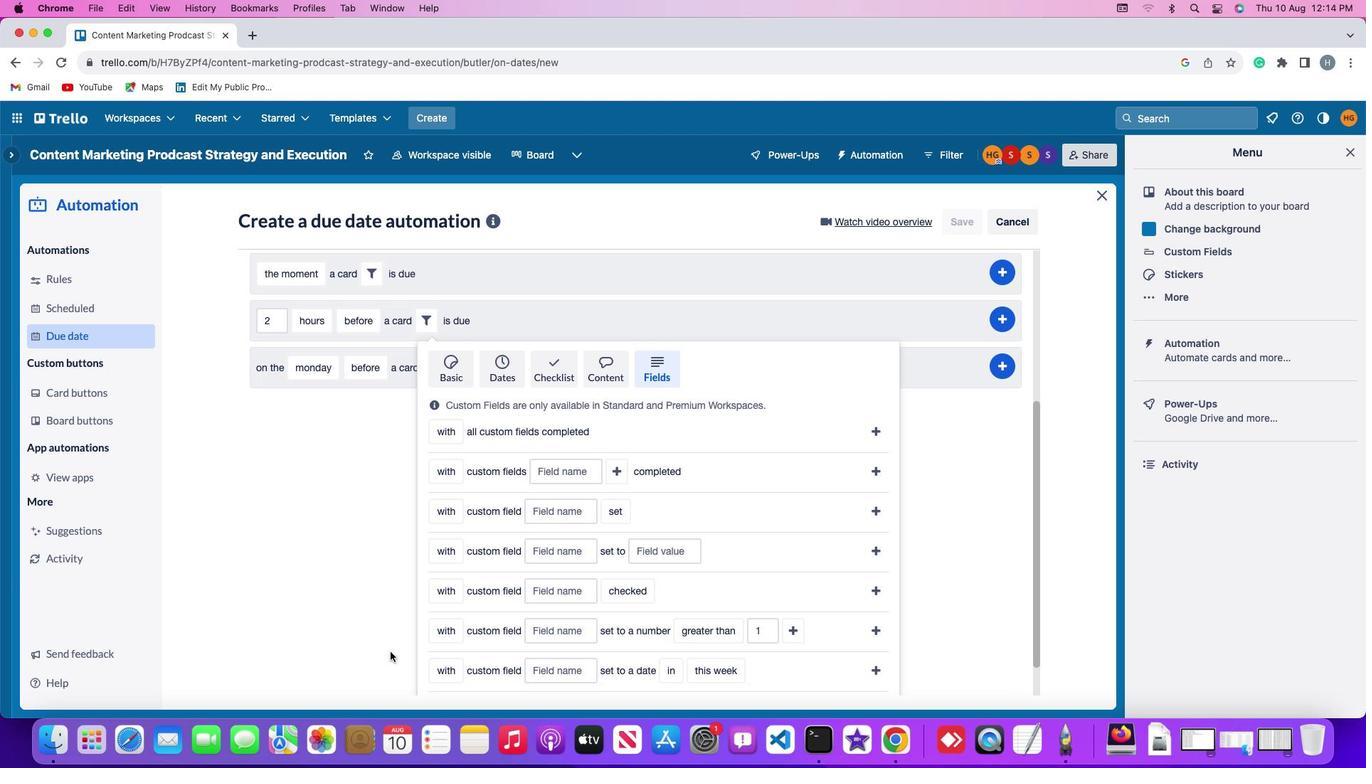 
Action: Mouse moved to (390, 650)
Screenshot: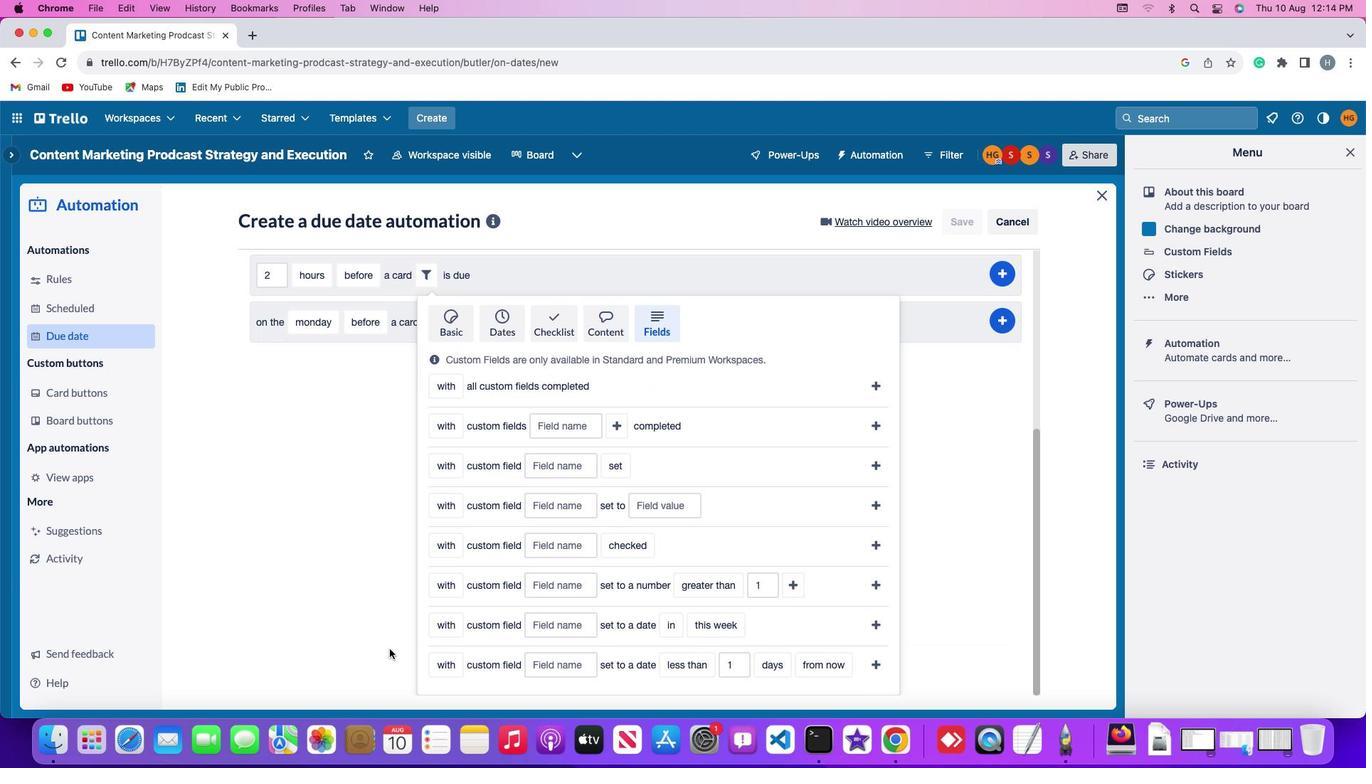 
Action: Mouse scrolled (390, 650) with delta (0, 0)
Screenshot: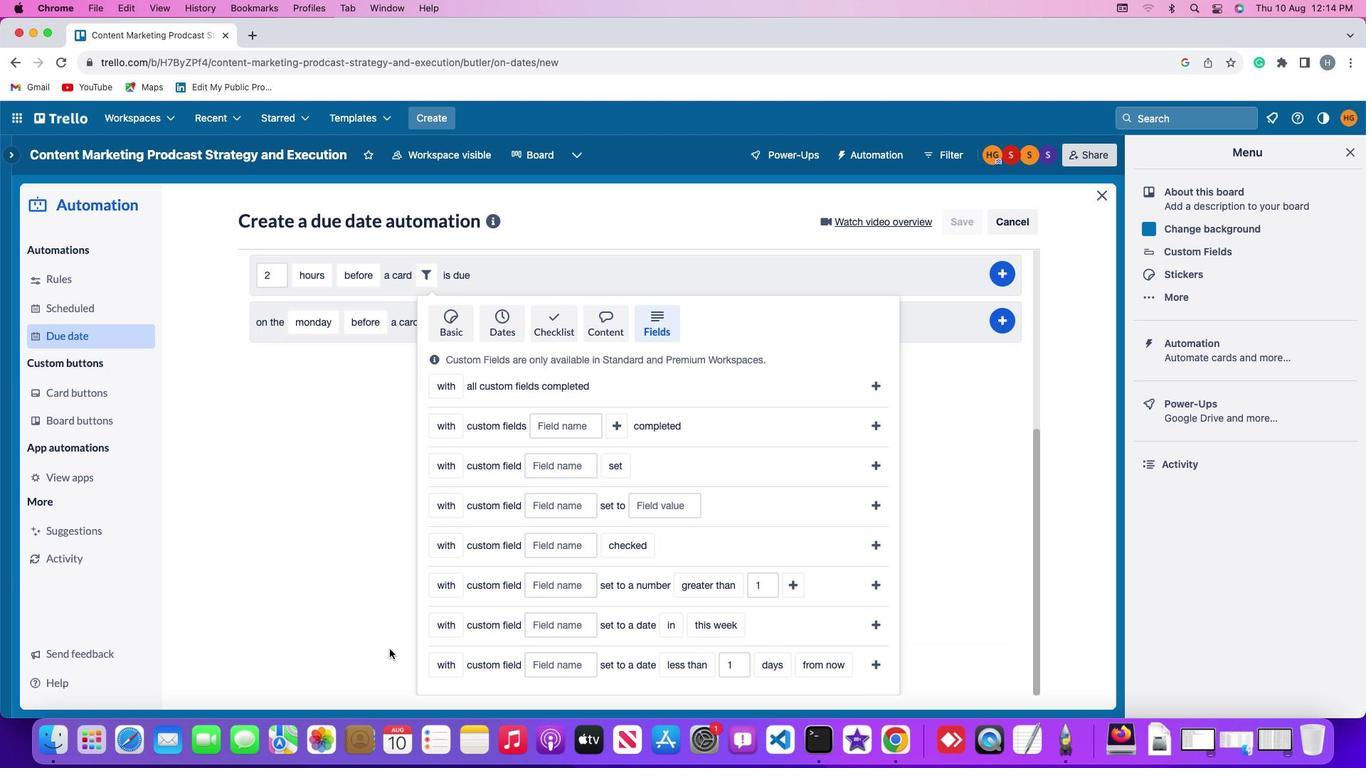
Action: Mouse scrolled (390, 650) with delta (0, 0)
Screenshot: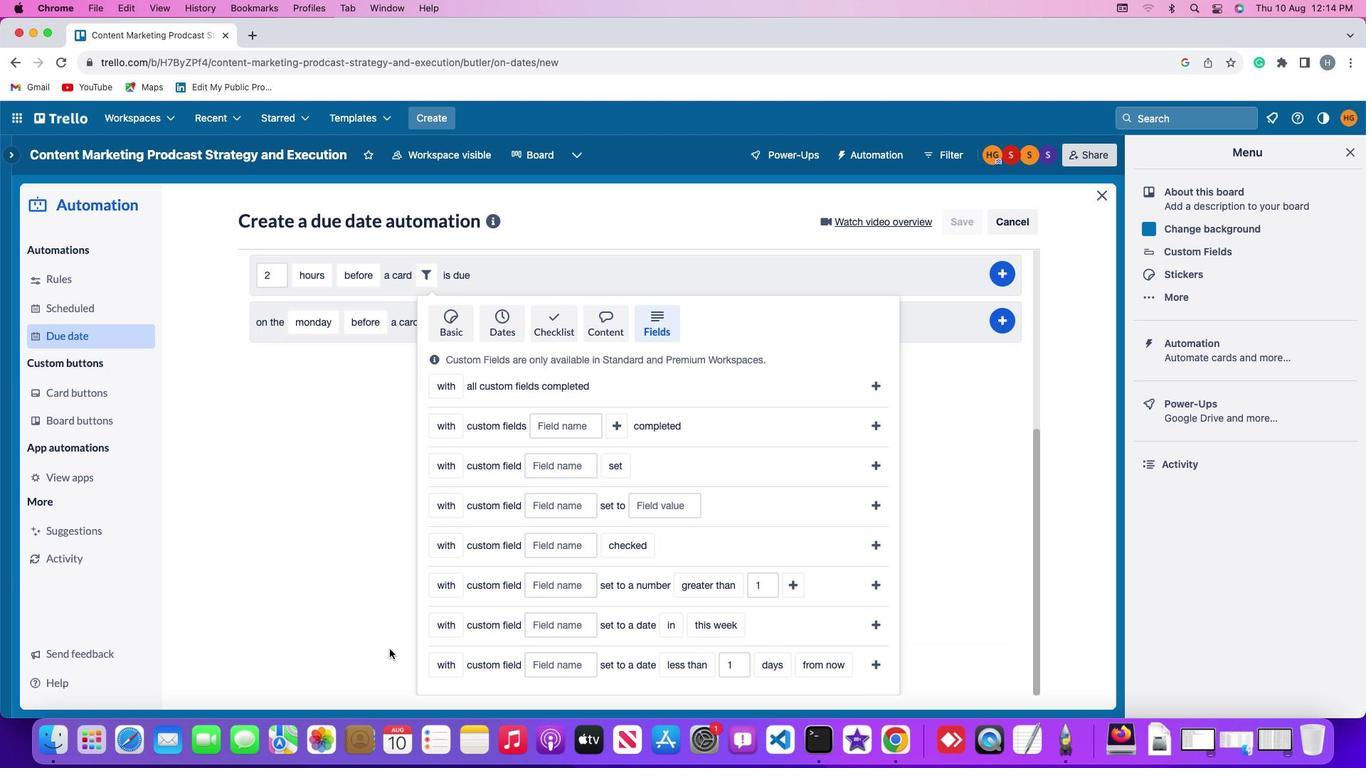 
Action: Mouse moved to (390, 650)
Screenshot: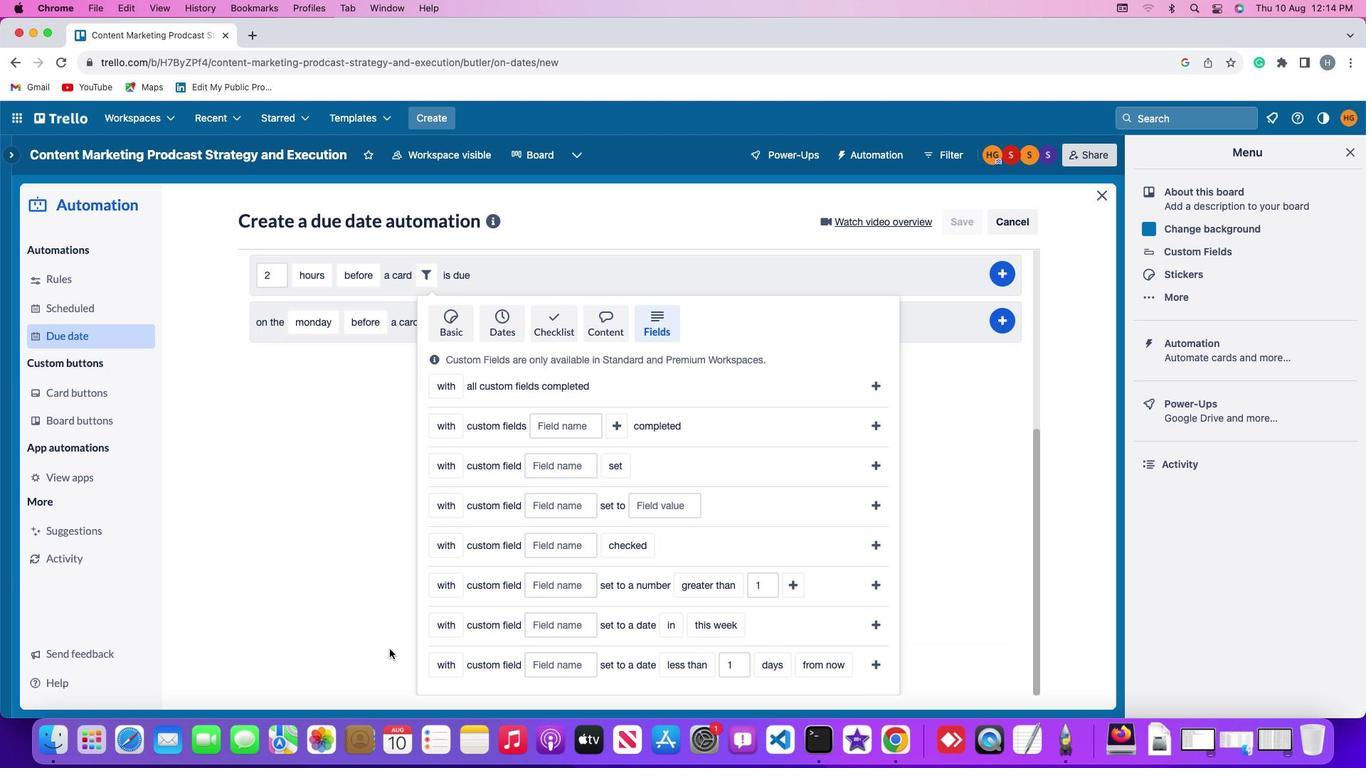 
Action: Mouse scrolled (390, 650) with delta (0, 0)
Screenshot: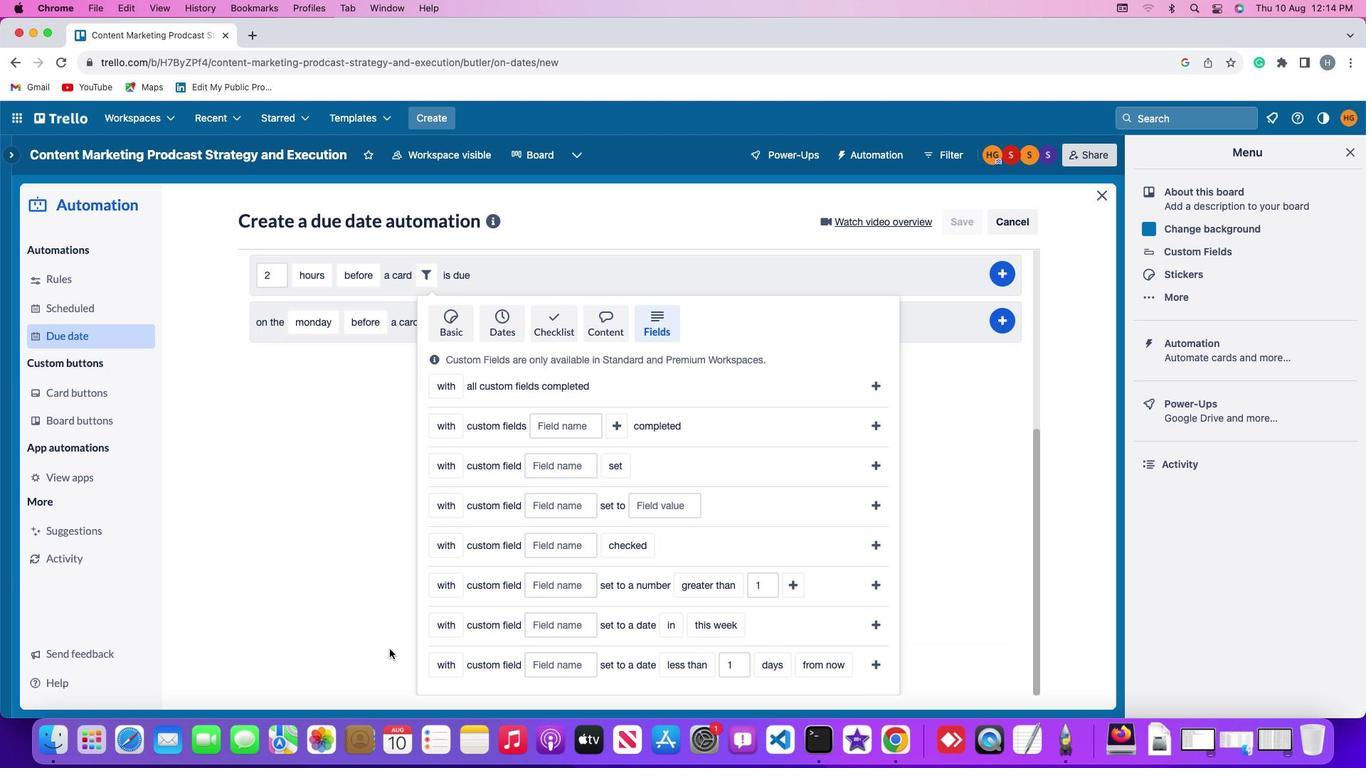 
Action: Mouse scrolled (390, 650) with delta (0, 0)
Screenshot: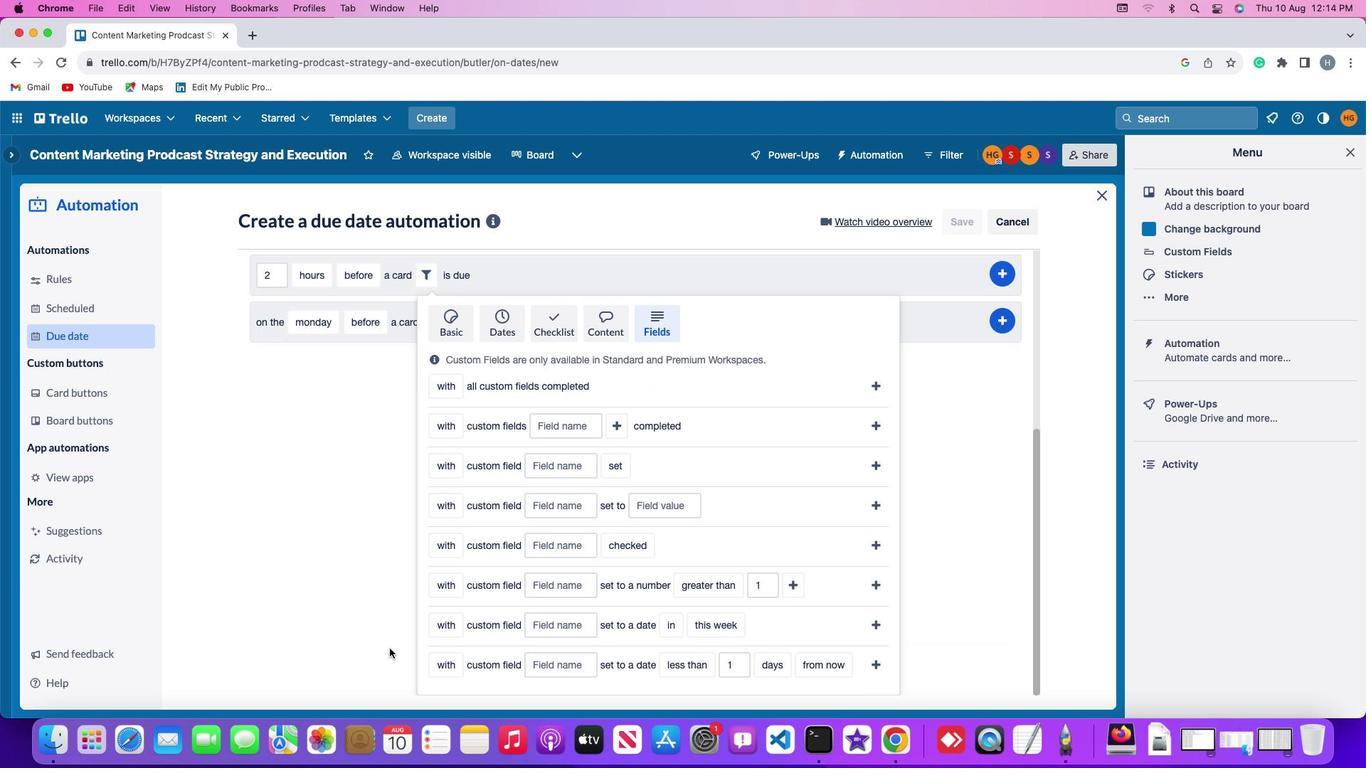 
Action: Mouse moved to (458, 509)
Screenshot: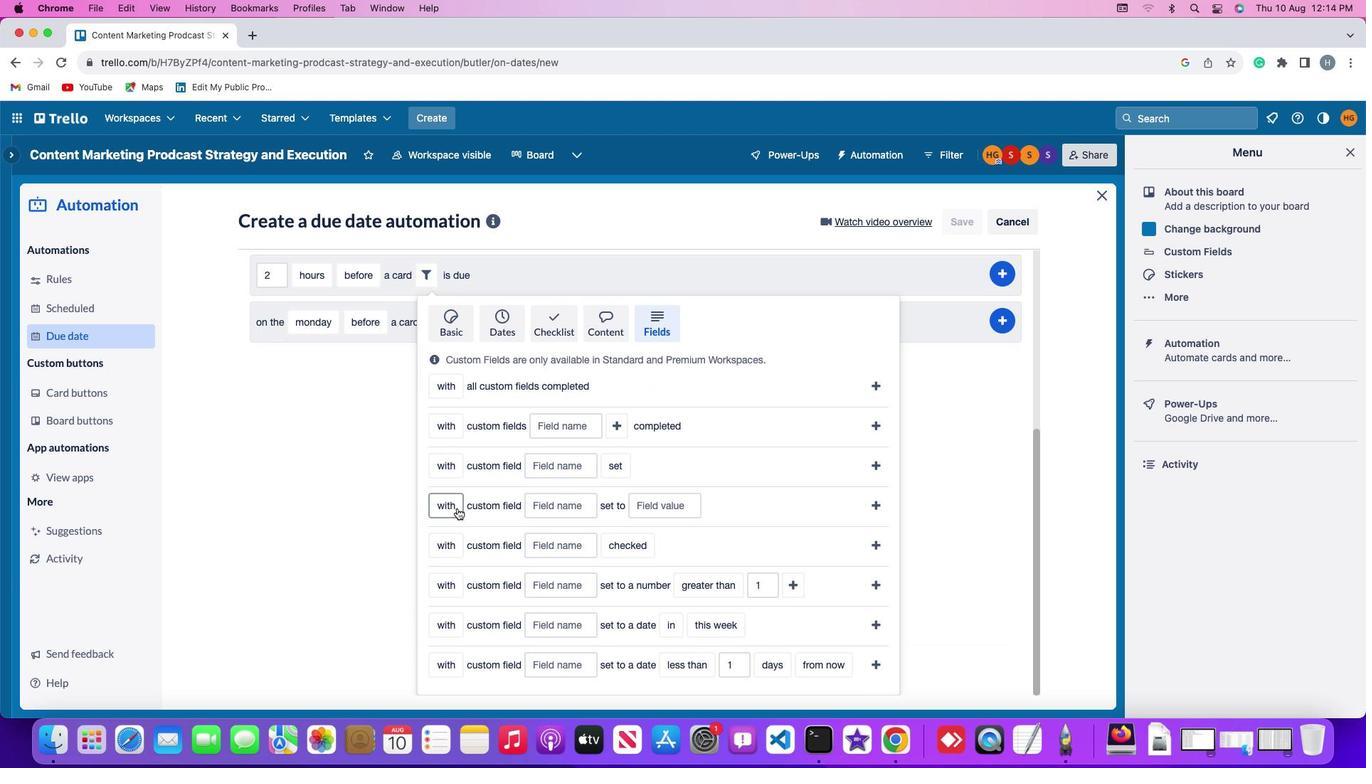 
Action: Mouse pressed left at (458, 509)
Screenshot: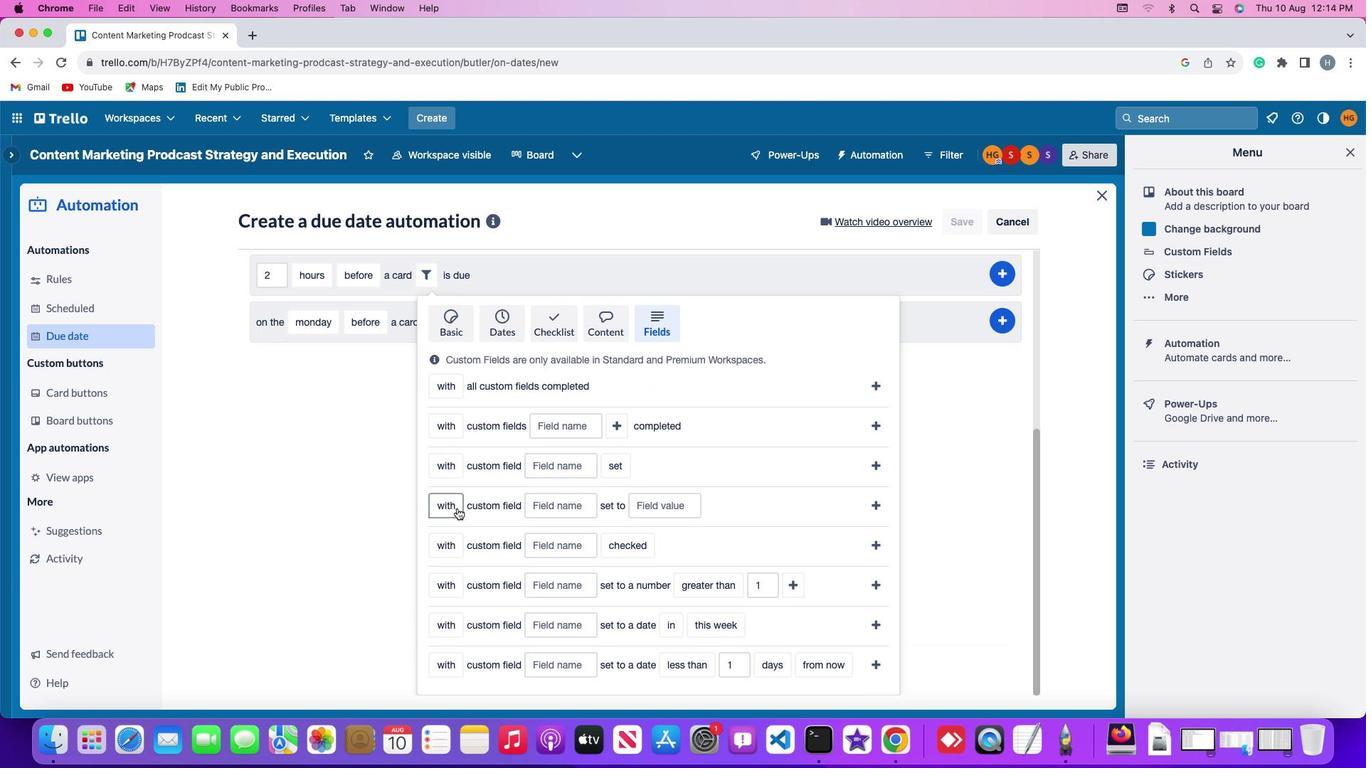 
Action: Mouse moved to (463, 563)
Screenshot: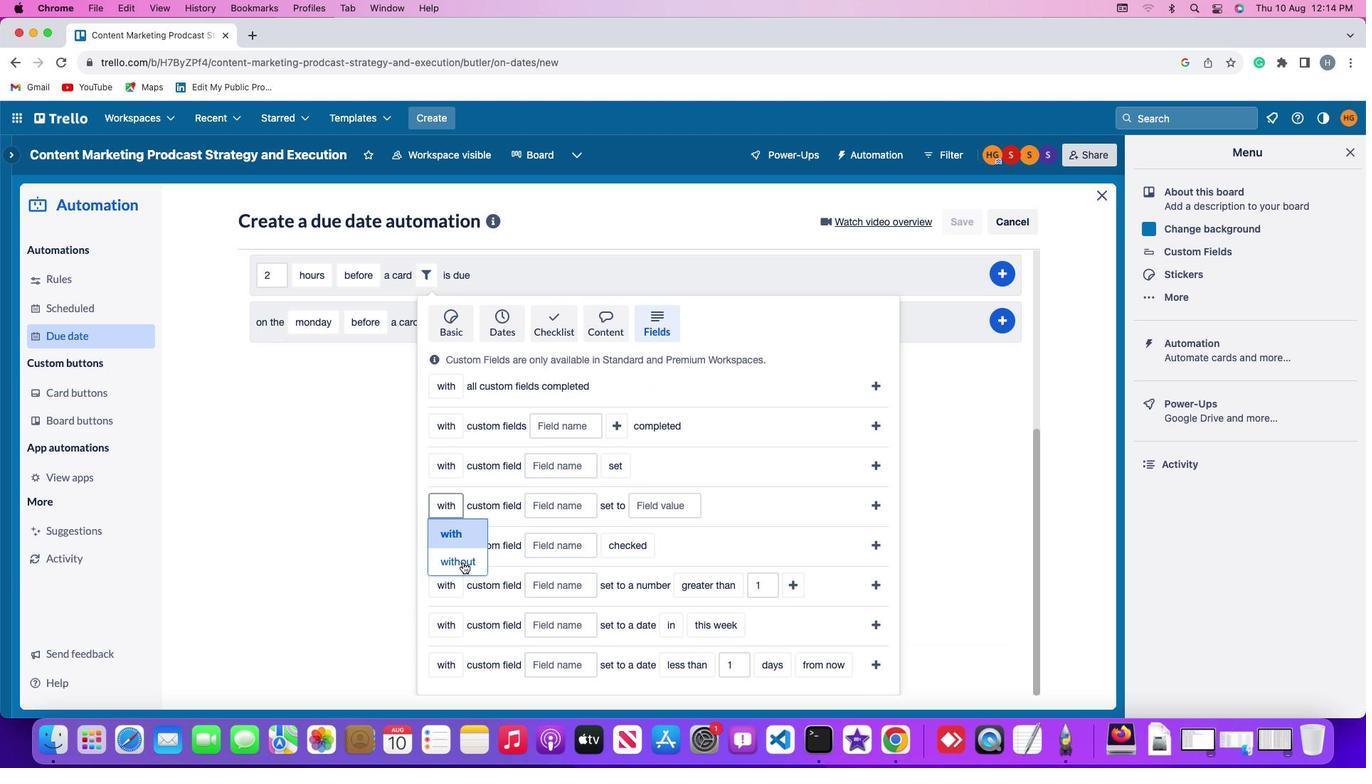 
Action: Mouse pressed left at (463, 563)
Screenshot: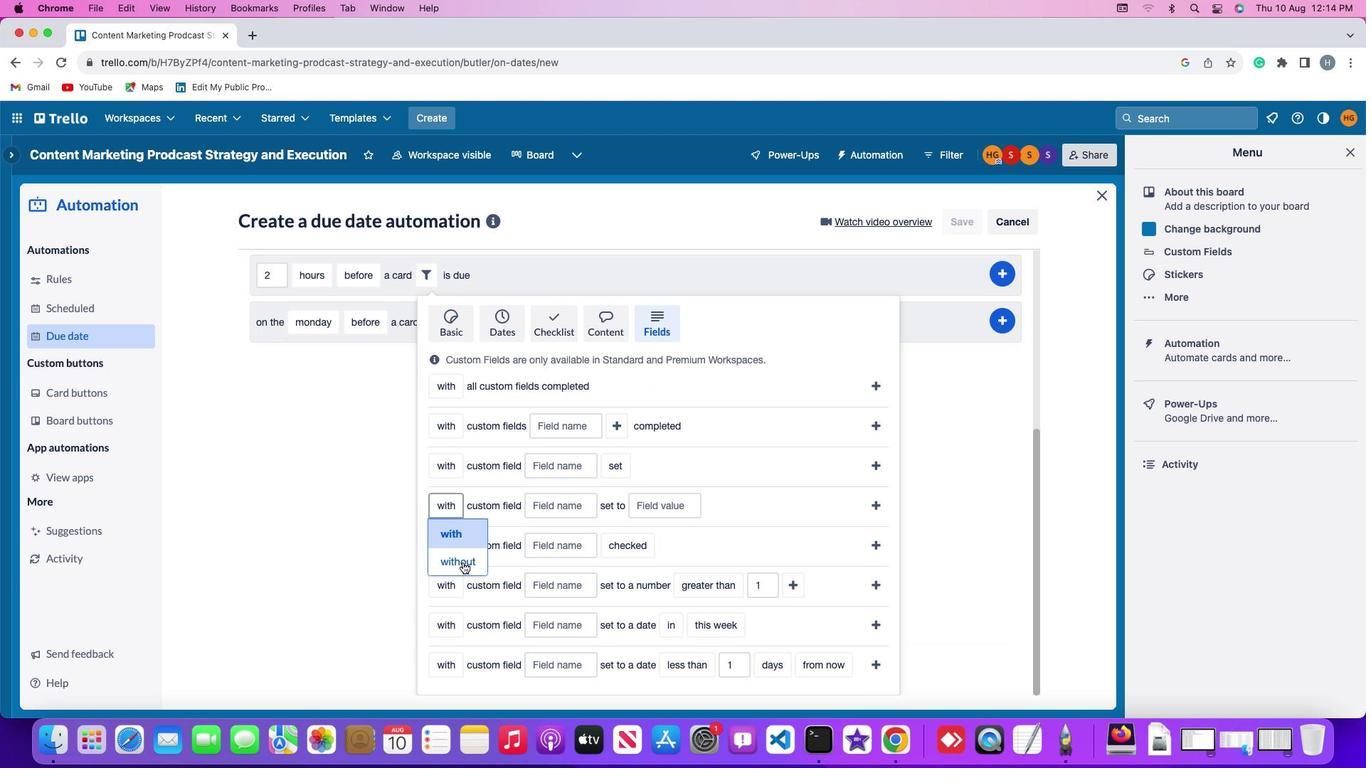 
Action: Mouse moved to (564, 505)
Screenshot: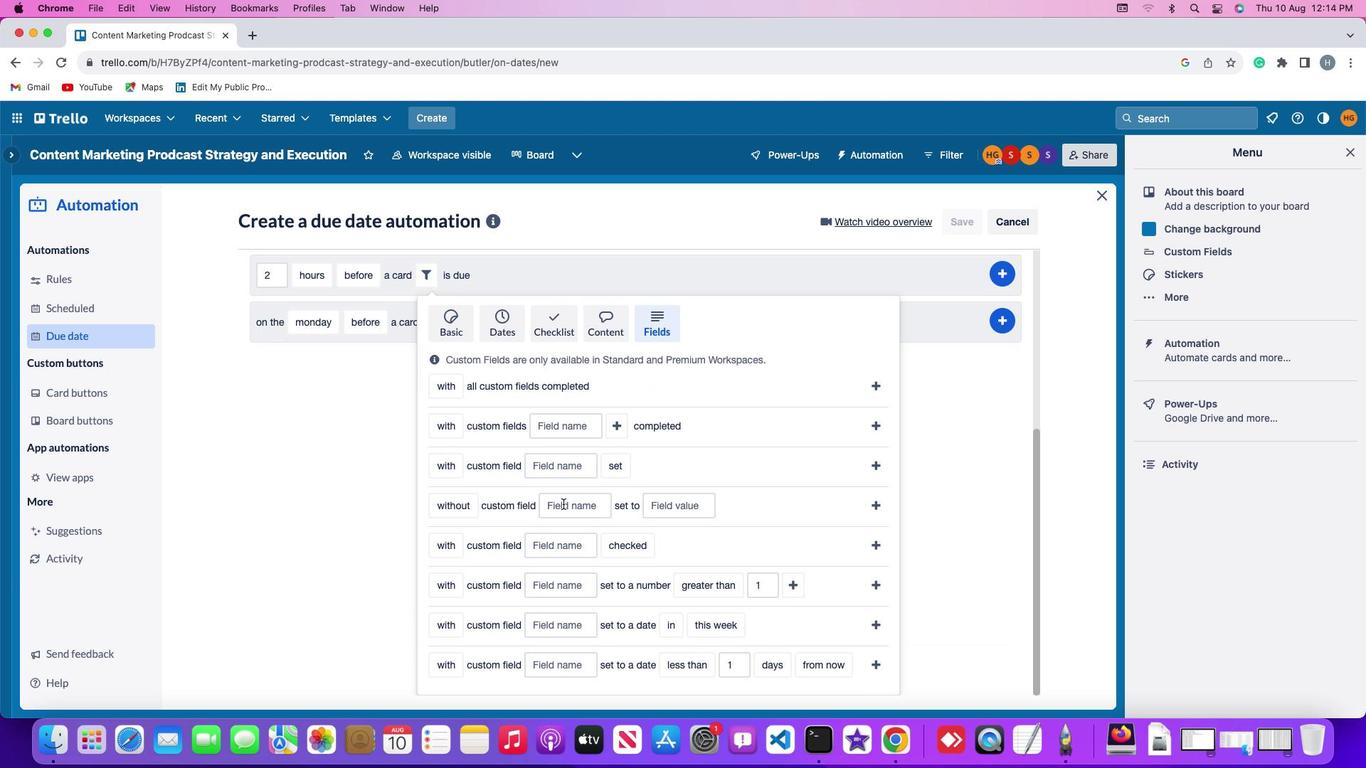 
Action: Mouse pressed left at (564, 505)
Screenshot: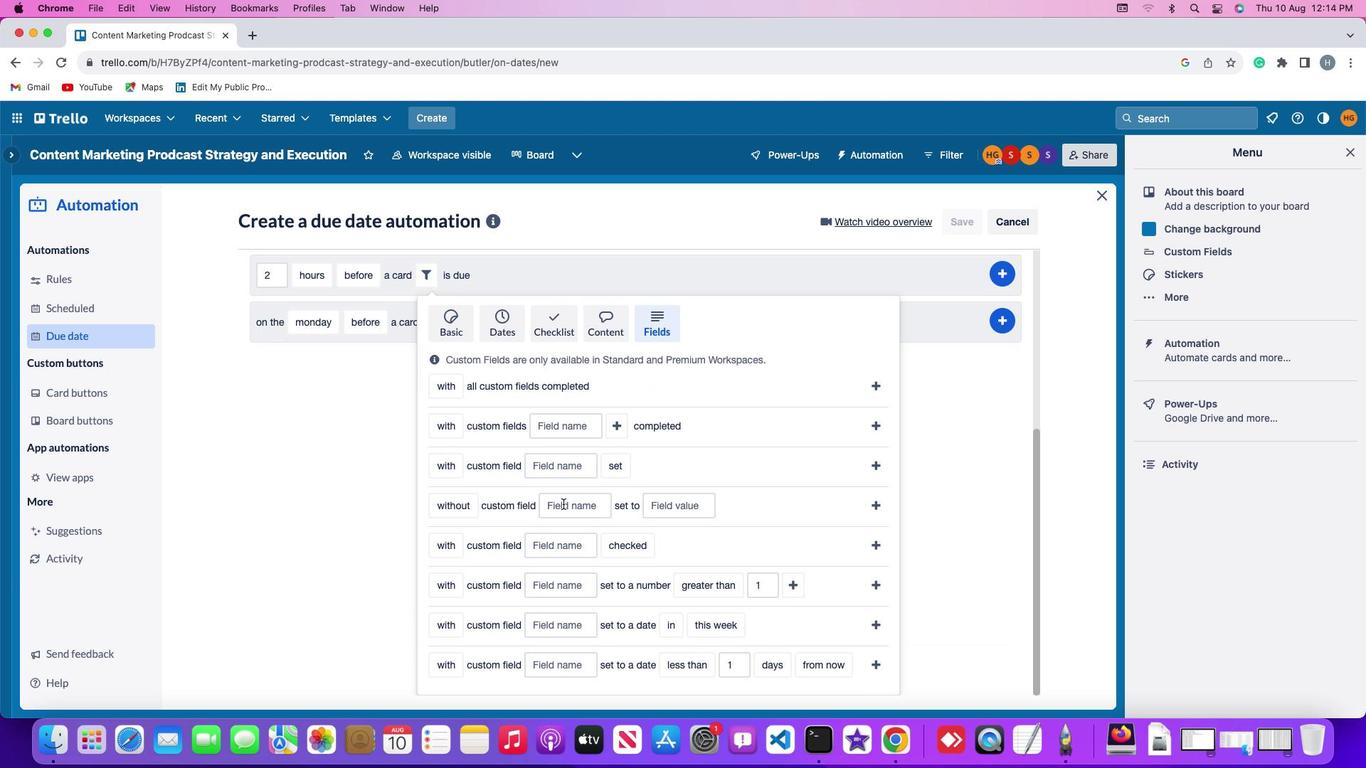 
Action: Key pressed Key.shift'R''e''s''u''m''e'
Screenshot: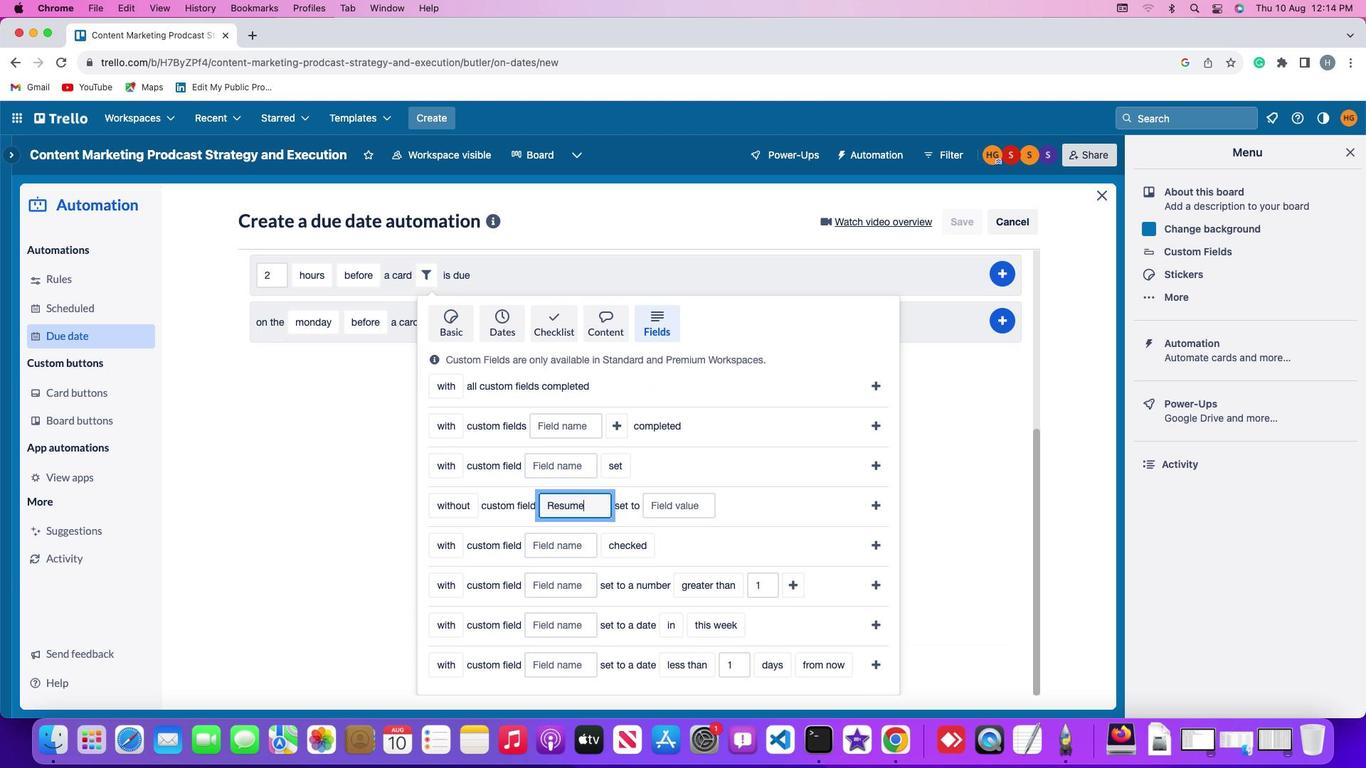 
Action: Mouse moved to (662, 504)
Screenshot: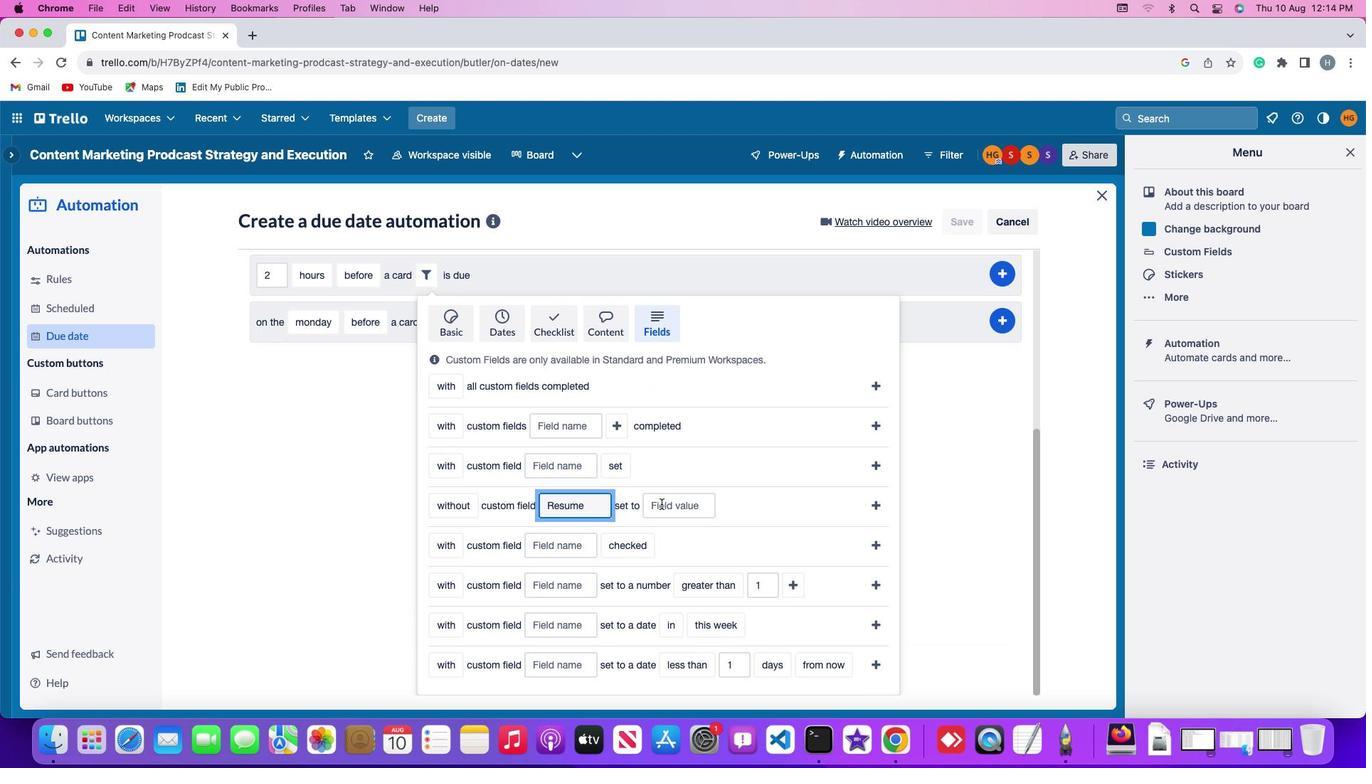 
Action: Mouse pressed left at (662, 504)
Screenshot: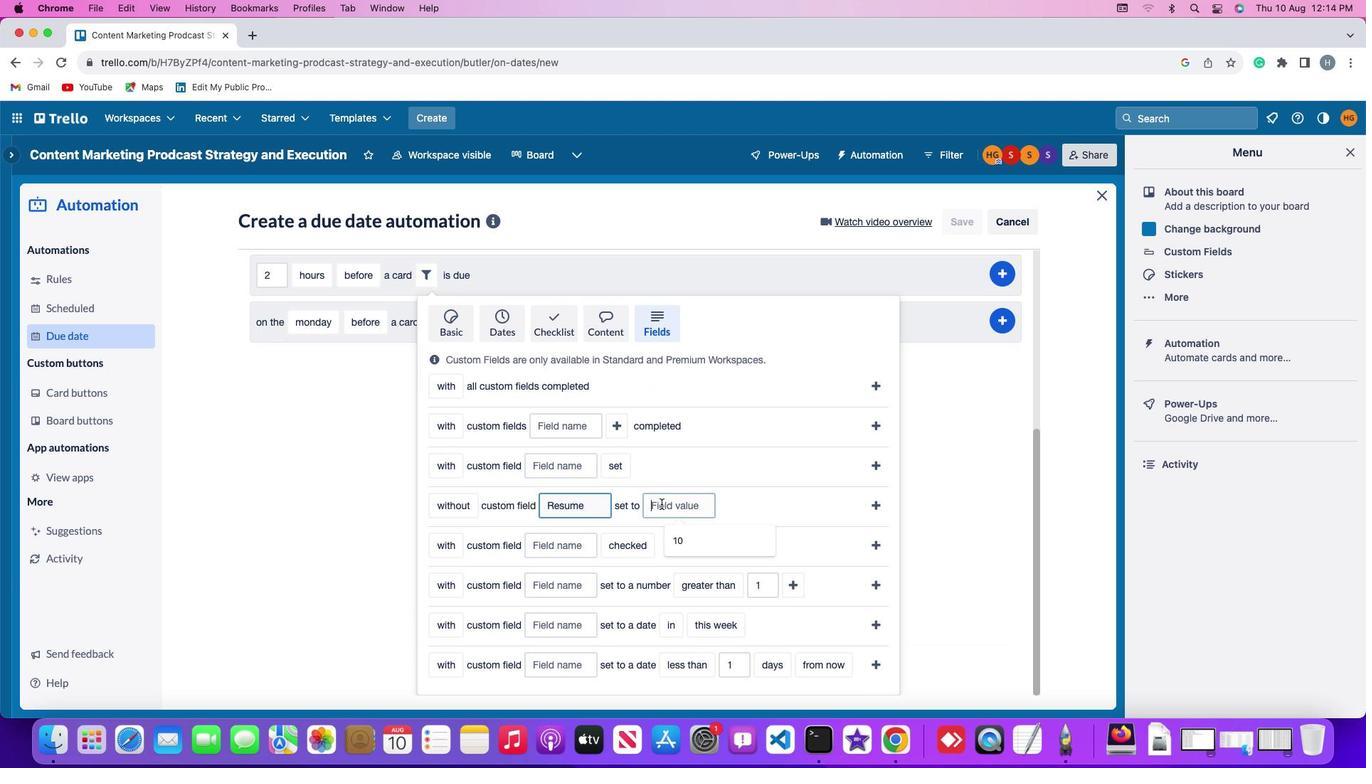 
Action: Mouse moved to (673, 537)
Screenshot: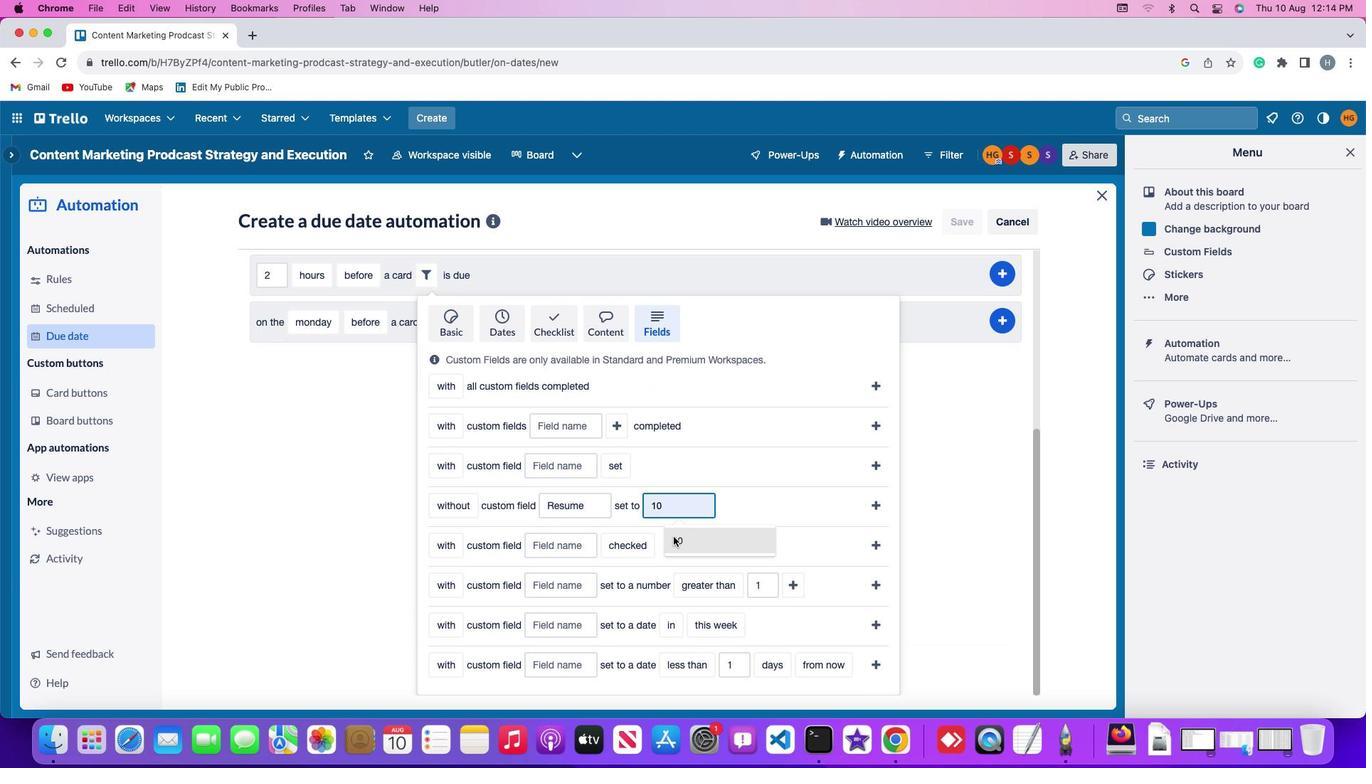 
Action: Mouse pressed left at (673, 537)
Screenshot: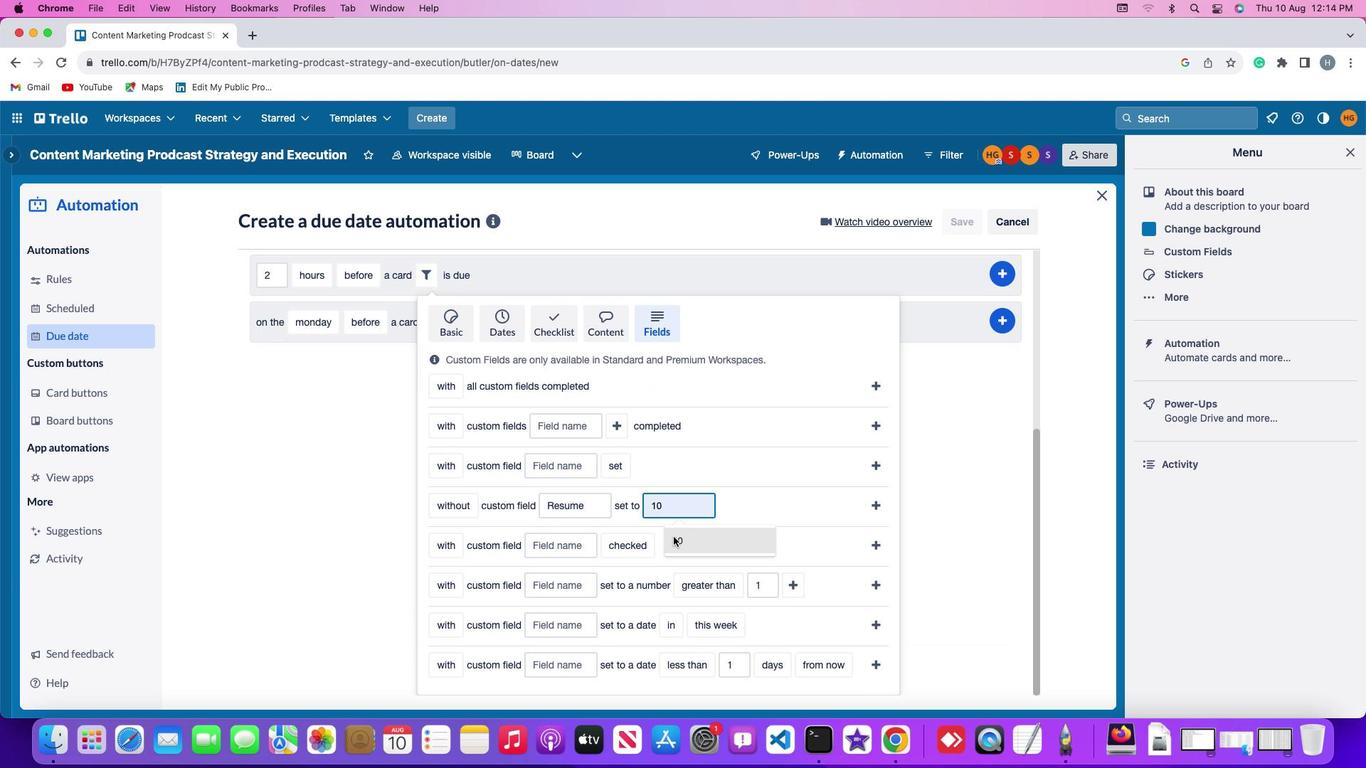 
Action: Mouse moved to (880, 503)
Screenshot: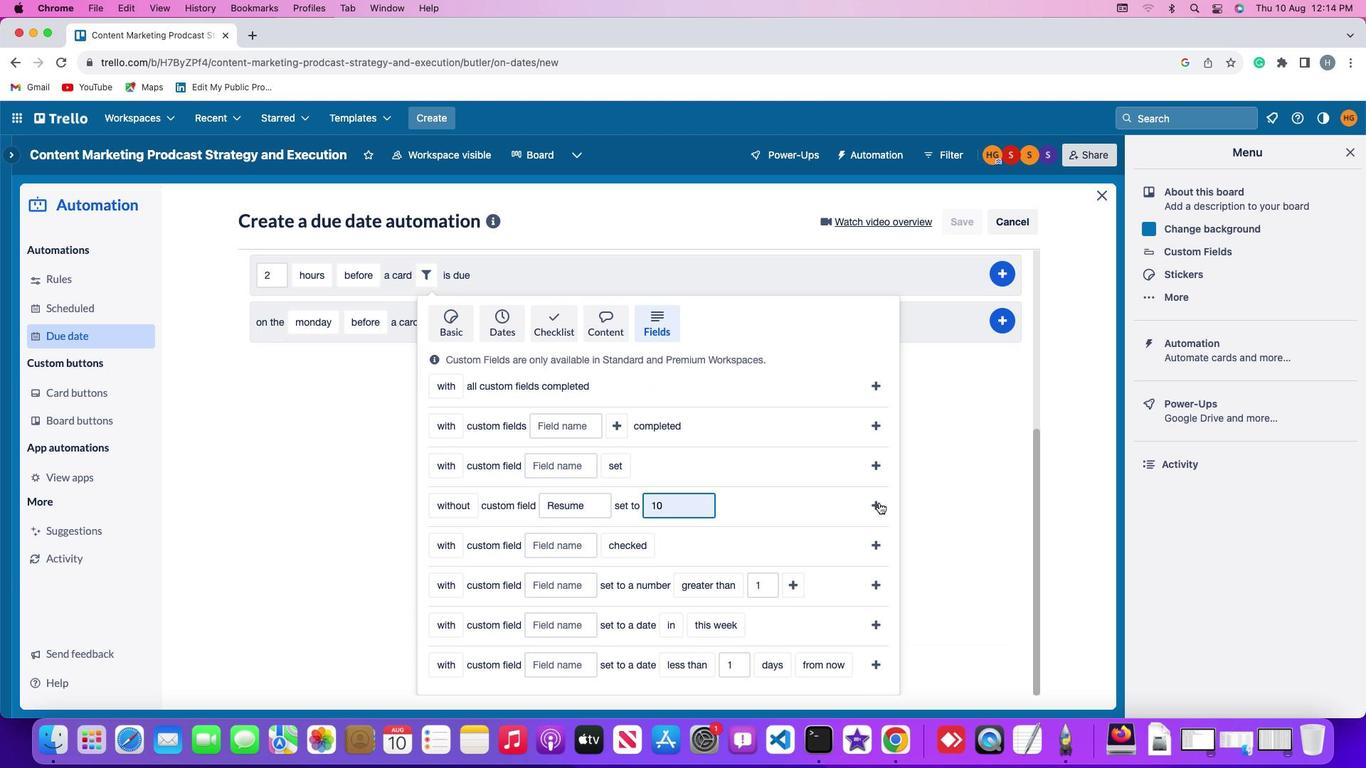 
Action: Mouse pressed left at (880, 503)
Screenshot: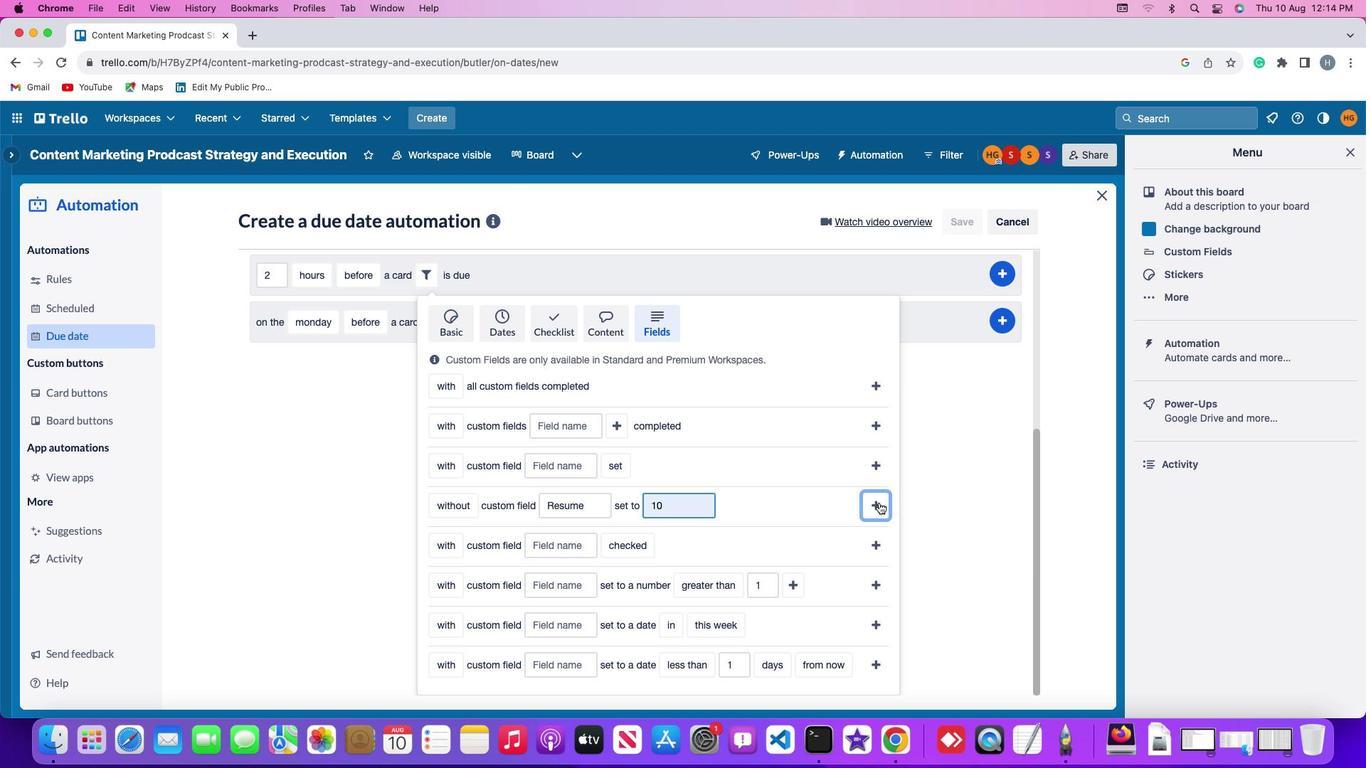 
Action: Mouse moved to (1009, 570)
Screenshot: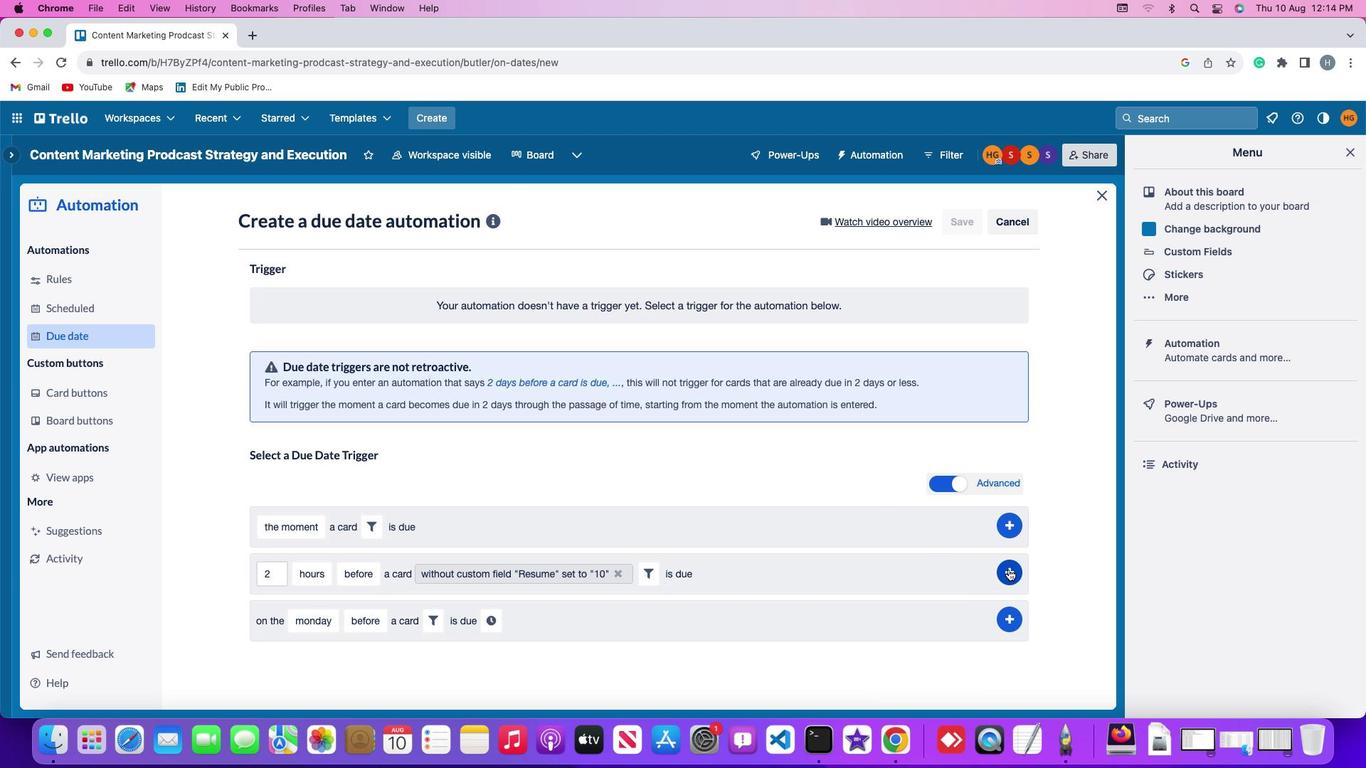 
Action: Mouse pressed left at (1009, 570)
Screenshot: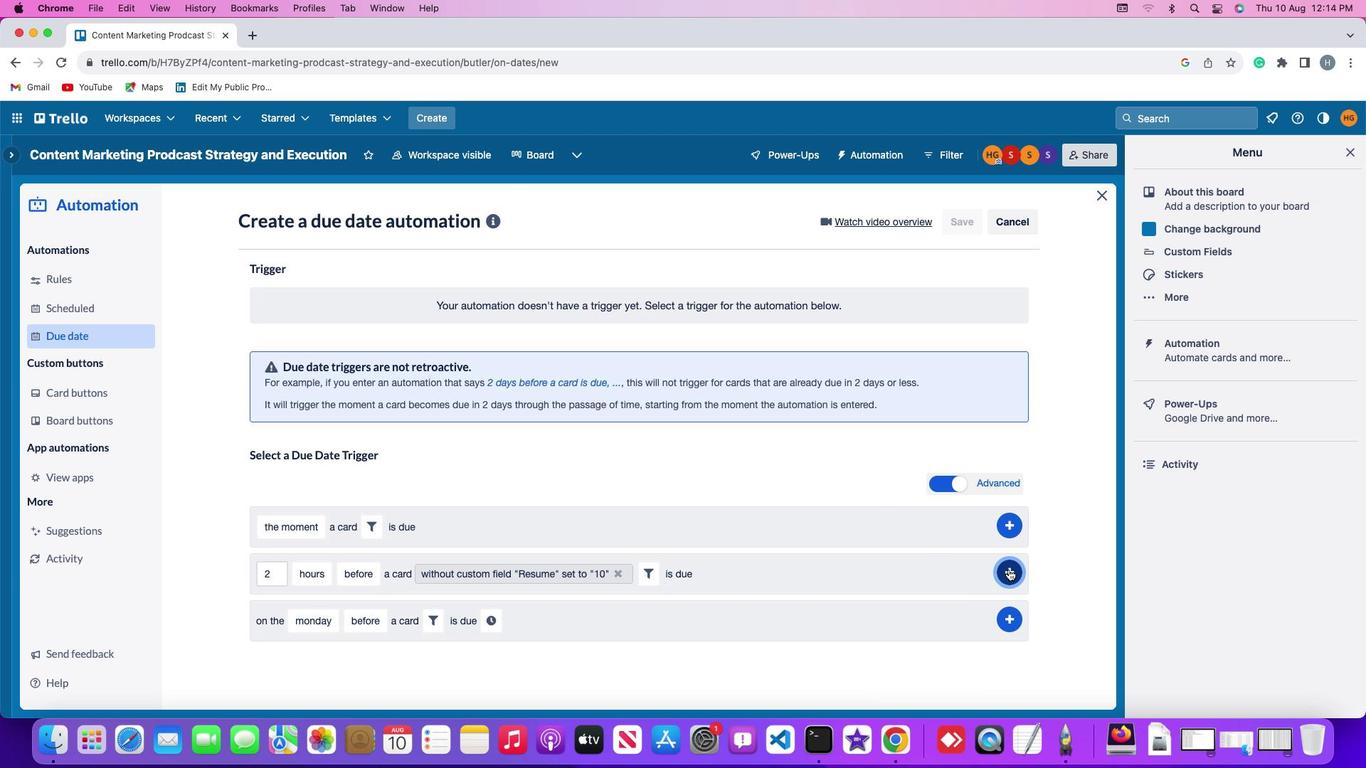 
Action: Mouse moved to (1081, 456)
Screenshot: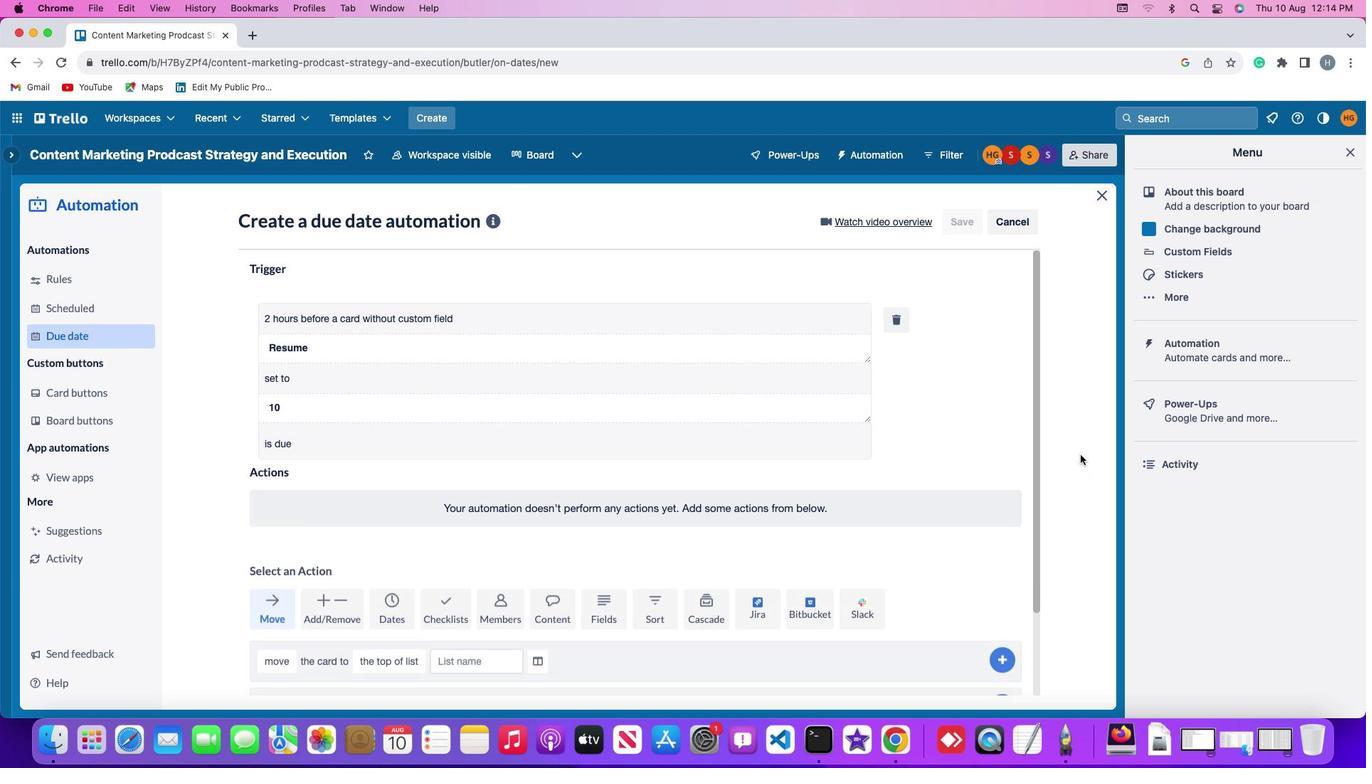 
